 Task: Find connections with filter location Bonn with filter topic #Mobileapplicationswith filter profile language French with filter current company Shahi Exports Pvt Ltd with filter school Chaudhary Charan Singh University with filter industry Industry Associations with filter service category CateringChange with filter keywords title Assistant Professor
Action: Mouse moved to (497, 68)
Screenshot: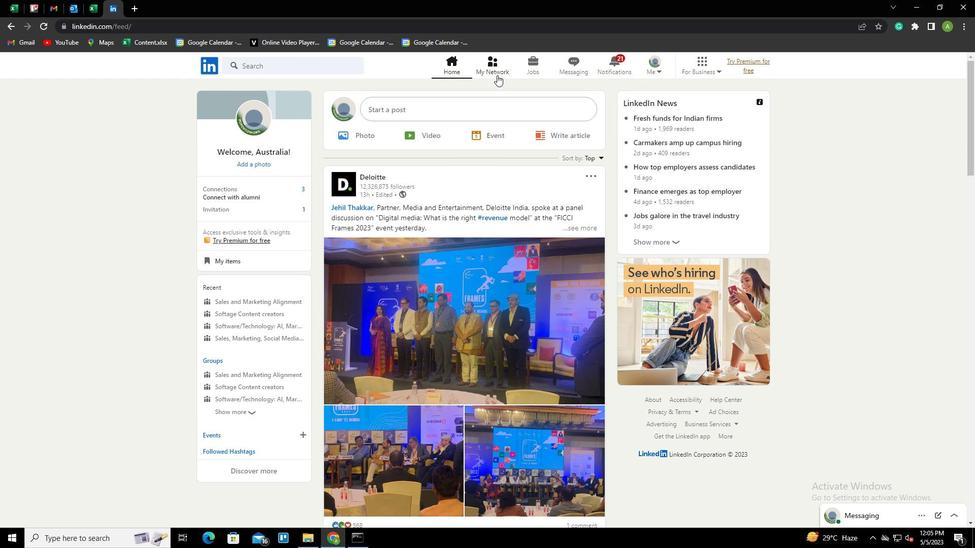 
Action: Mouse pressed left at (497, 68)
Screenshot: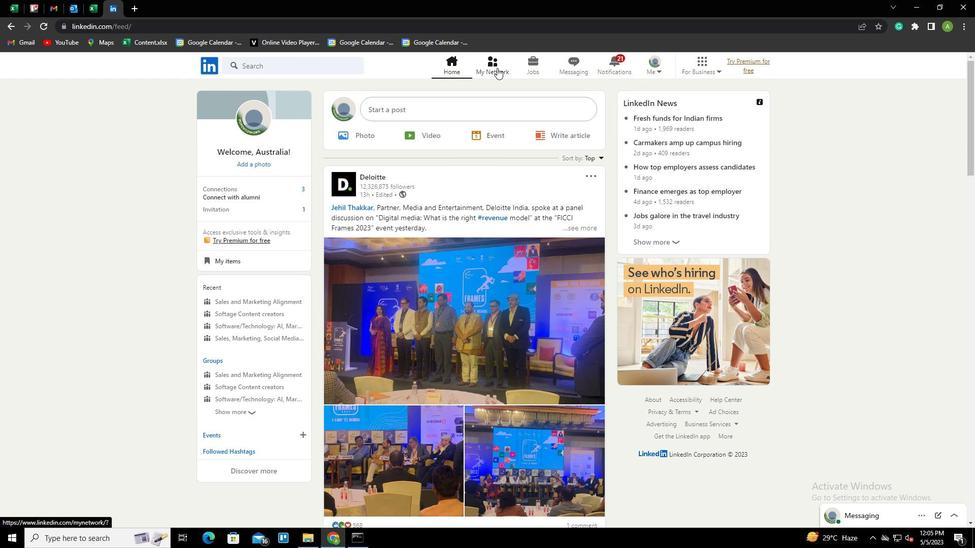 
Action: Mouse moved to (282, 120)
Screenshot: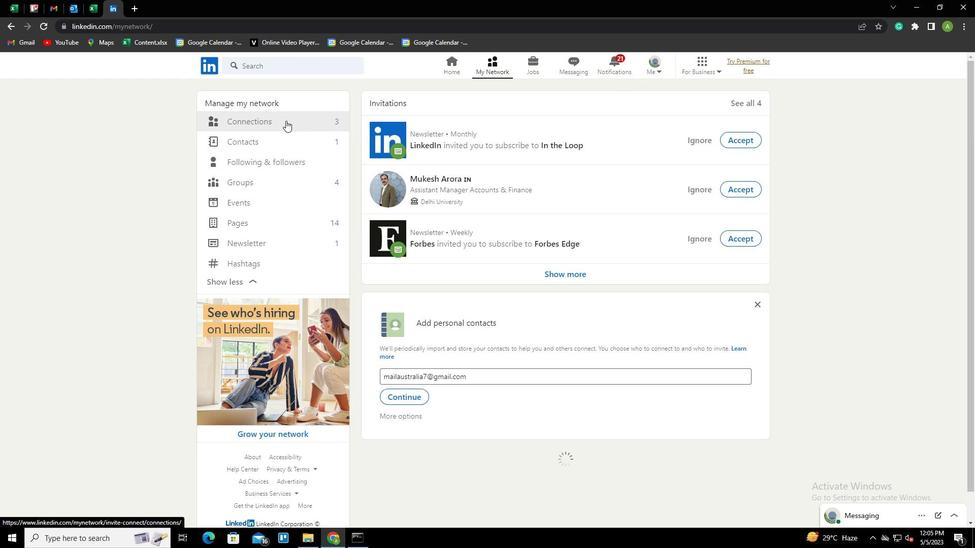 
Action: Mouse pressed left at (282, 120)
Screenshot: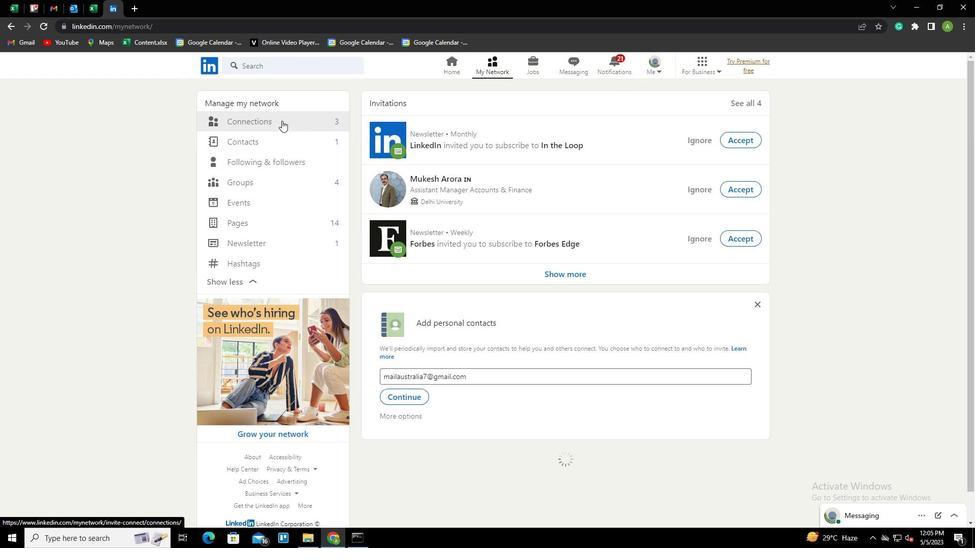 
Action: Mouse moved to (548, 123)
Screenshot: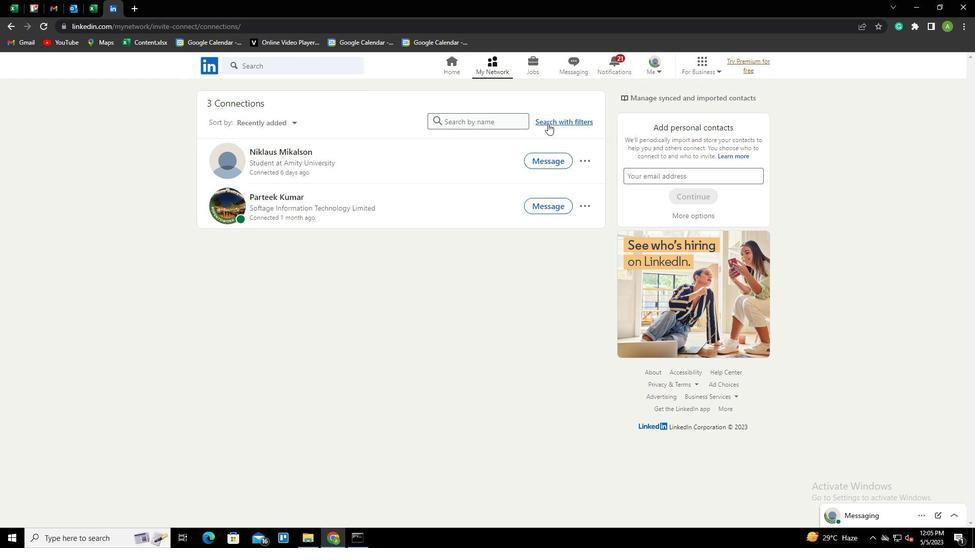 
Action: Mouse pressed left at (548, 123)
Screenshot: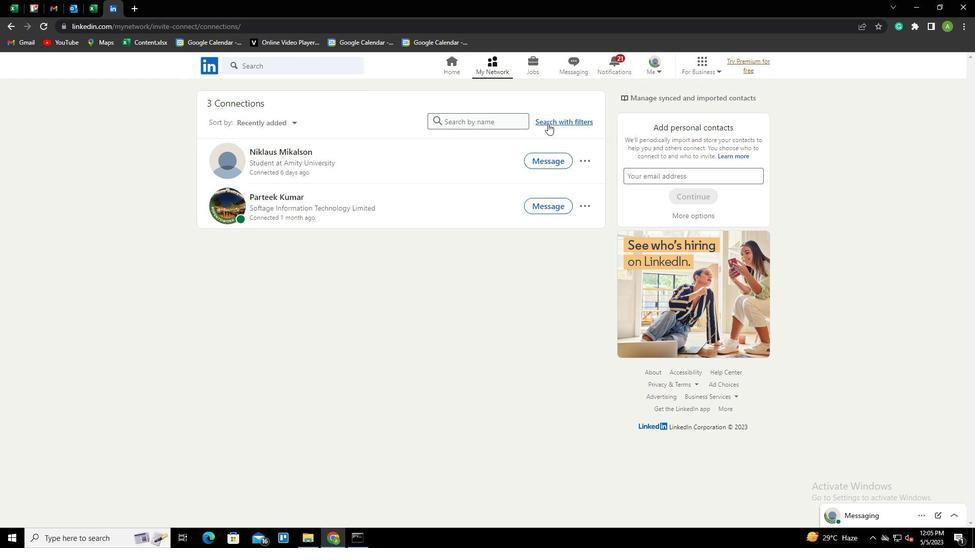 
Action: Mouse moved to (522, 92)
Screenshot: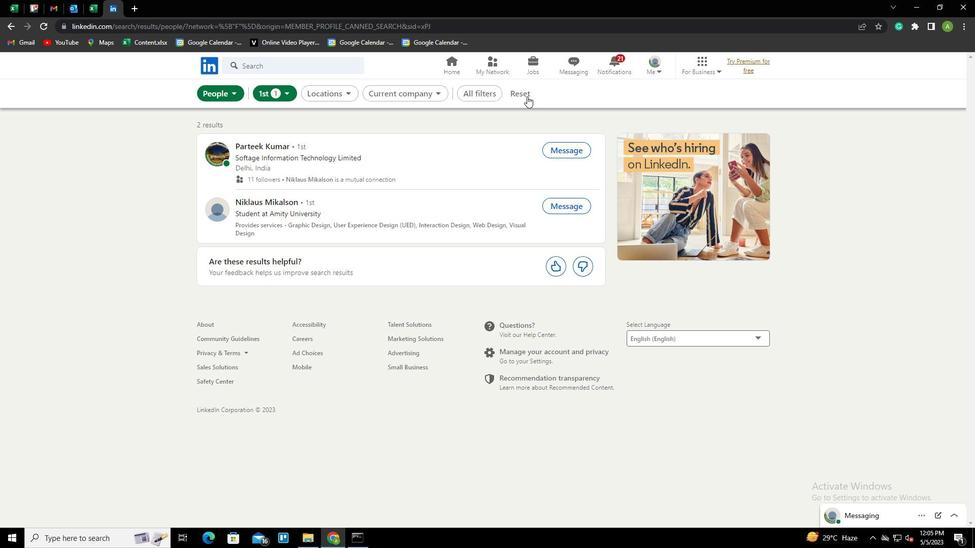 
Action: Mouse pressed left at (522, 92)
Screenshot: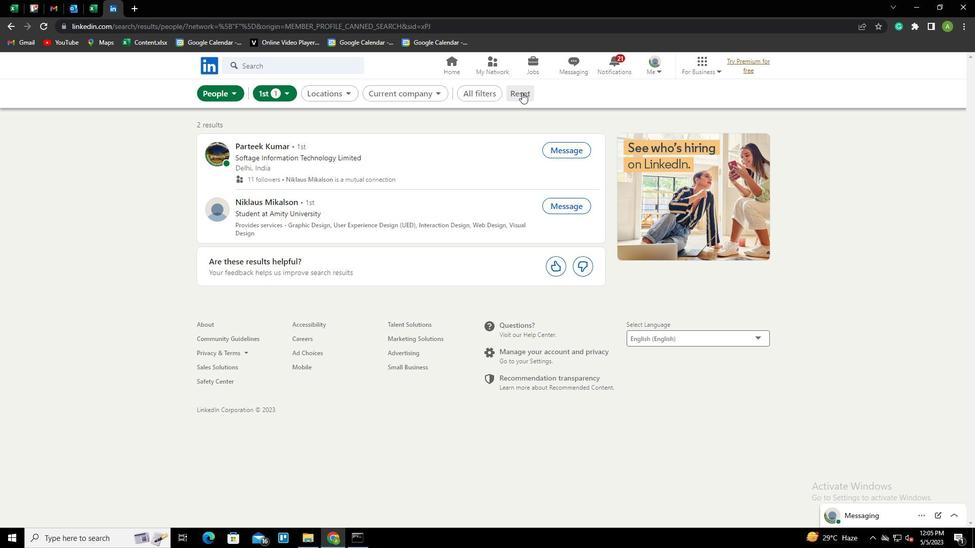
Action: Mouse moved to (513, 95)
Screenshot: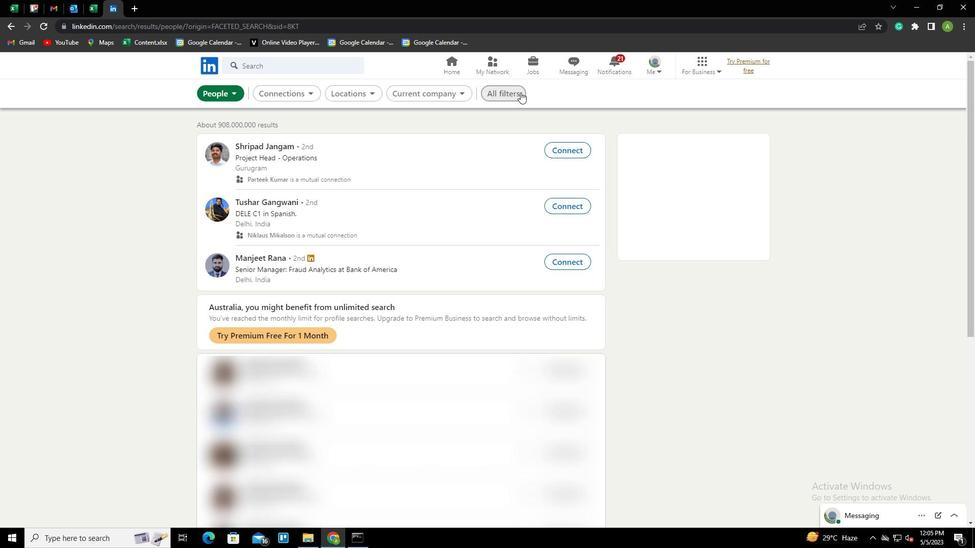 
Action: Mouse pressed left at (513, 95)
Screenshot: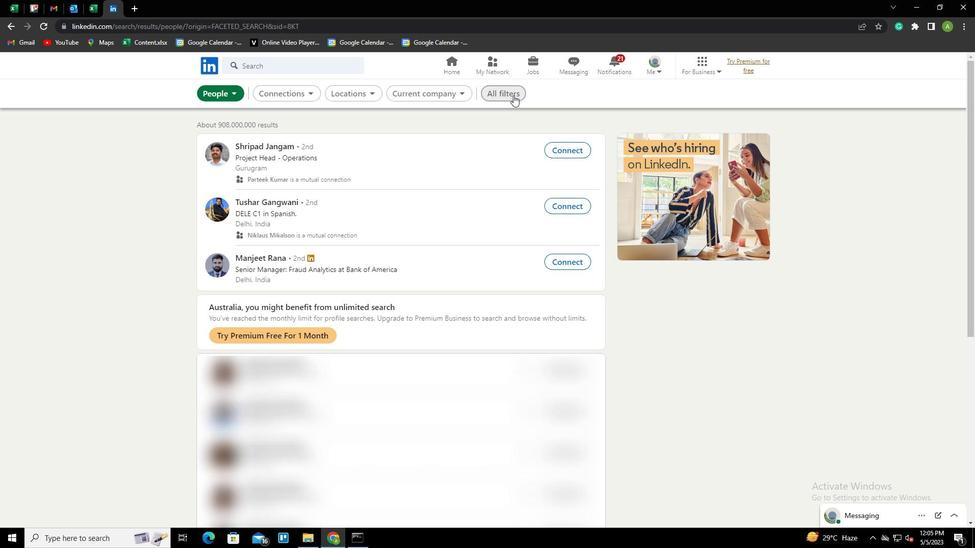 
Action: Mouse moved to (844, 272)
Screenshot: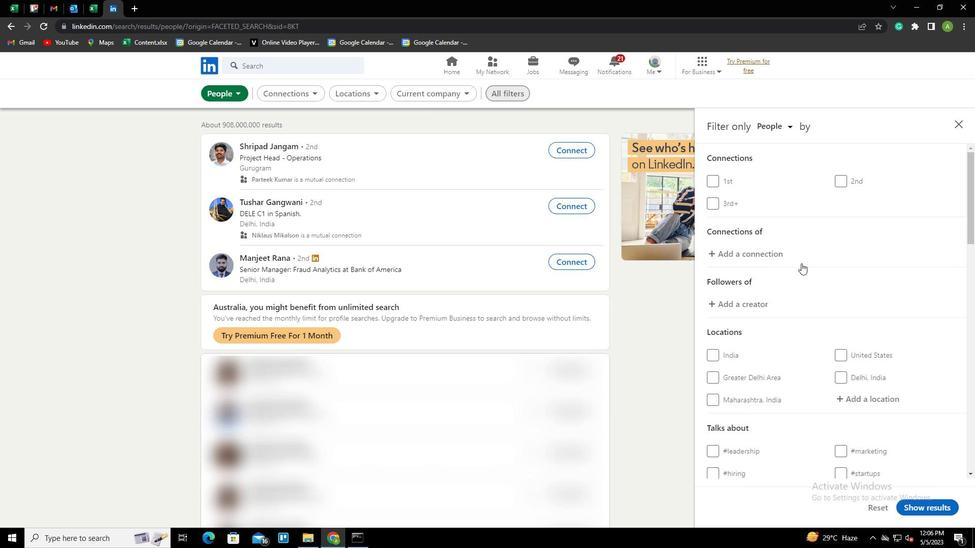 
Action: Mouse scrolled (844, 272) with delta (0, 0)
Screenshot: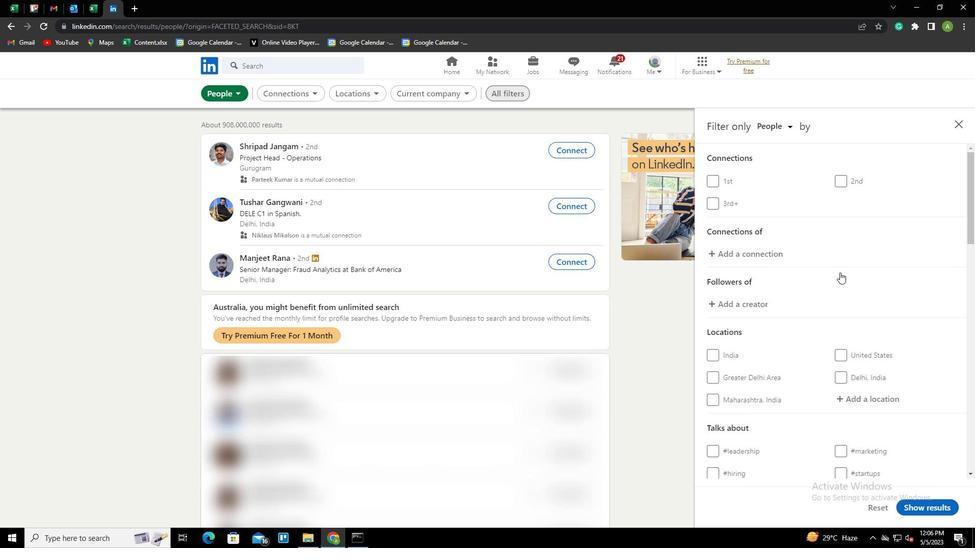 
Action: Mouse scrolled (844, 272) with delta (0, 0)
Screenshot: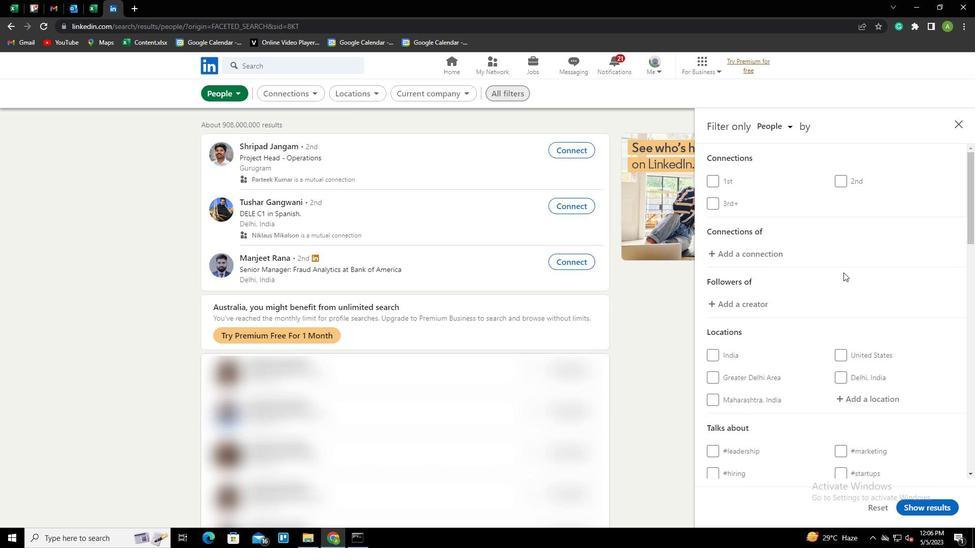 
Action: Mouse moved to (852, 298)
Screenshot: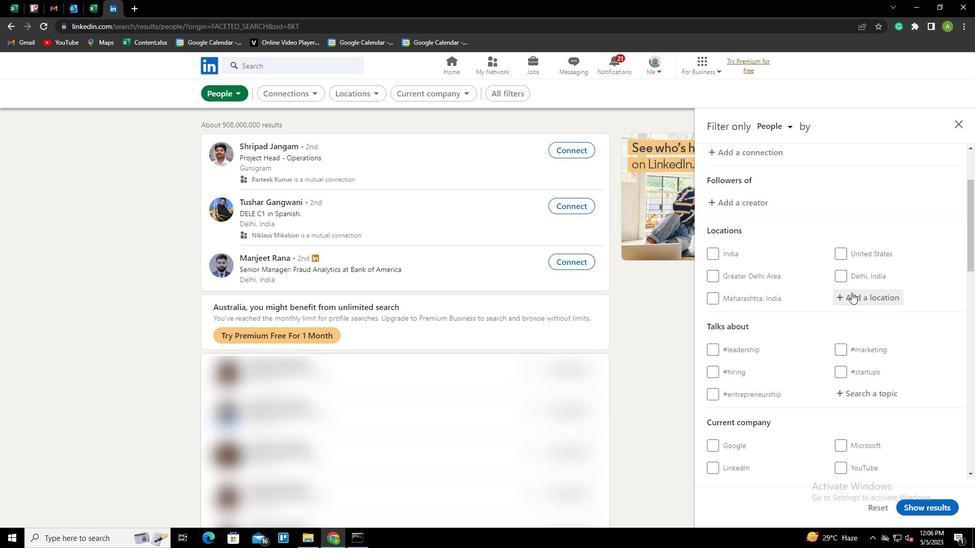 
Action: Mouse pressed left at (852, 298)
Screenshot: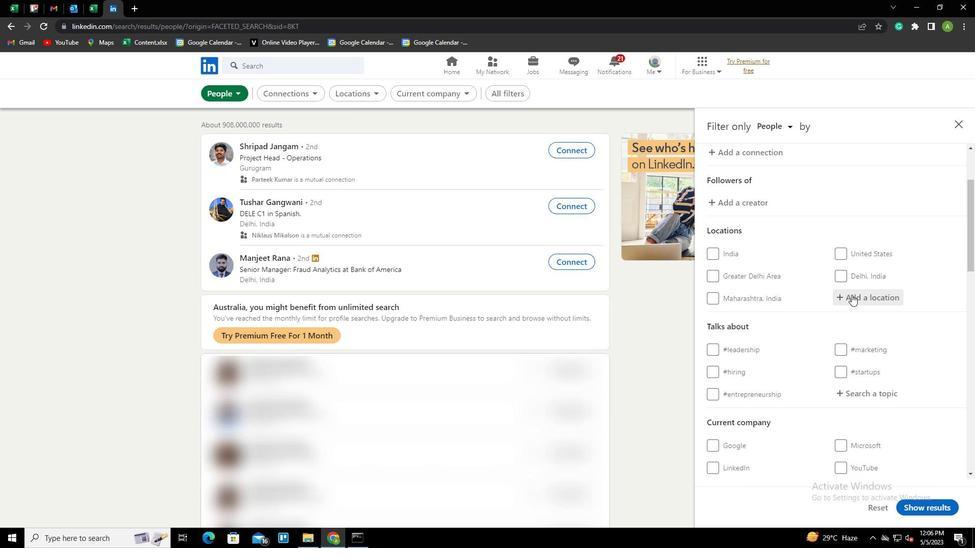 
Action: Key pressed <Key.shift>C<Key.backspace><Key.shift><Key.shift><Key.shift><Key.shift><Key.shift><Key.shift><Key.shift><Key.shift><Key.shift><Key.shift><Key.shift><Key.shift><Key.shift><Key.shift><Key.shift><Key.shift><Key.shift><Key.shift><Key.shift><Key.shift><Key.shift><Key.shift><Key.shift><Key.shift><Key.shift><Key.shift><Key.shift><Key.shift><Key.shift><Key.shift><Key.shift><Key.shift><Key.shift><Key.shift><Key.shift><Key.shift><Key.shift><Key.shift>BONN<Key.down><Key.enter>
Screenshot: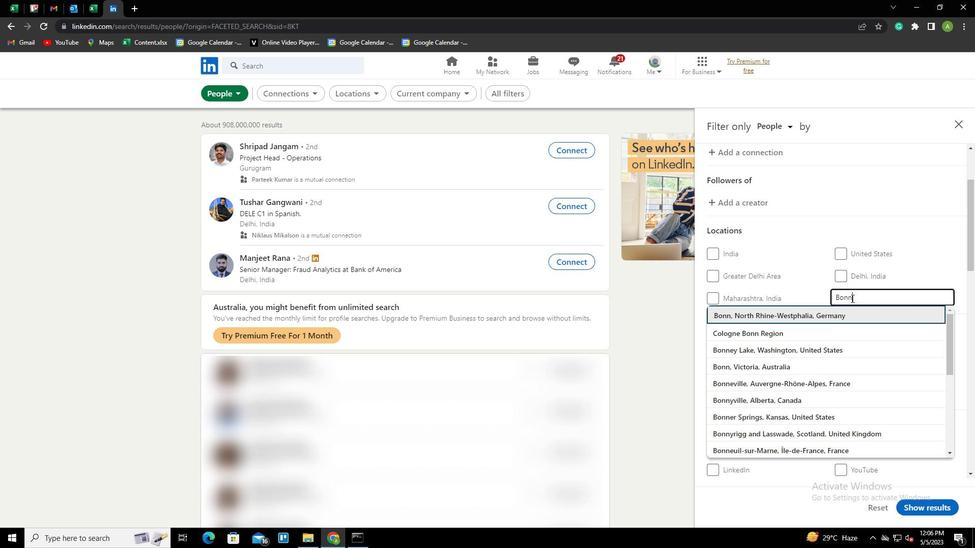 
Action: Mouse scrolled (852, 298) with delta (0, 0)
Screenshot: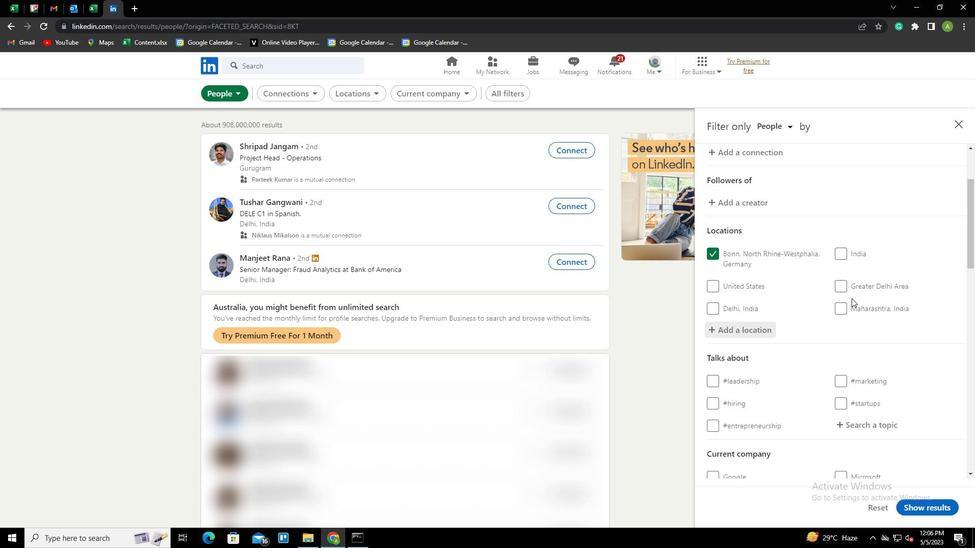 
Action: Mouse scrolled (852, 298) with delta (0, 0)
Screenshot: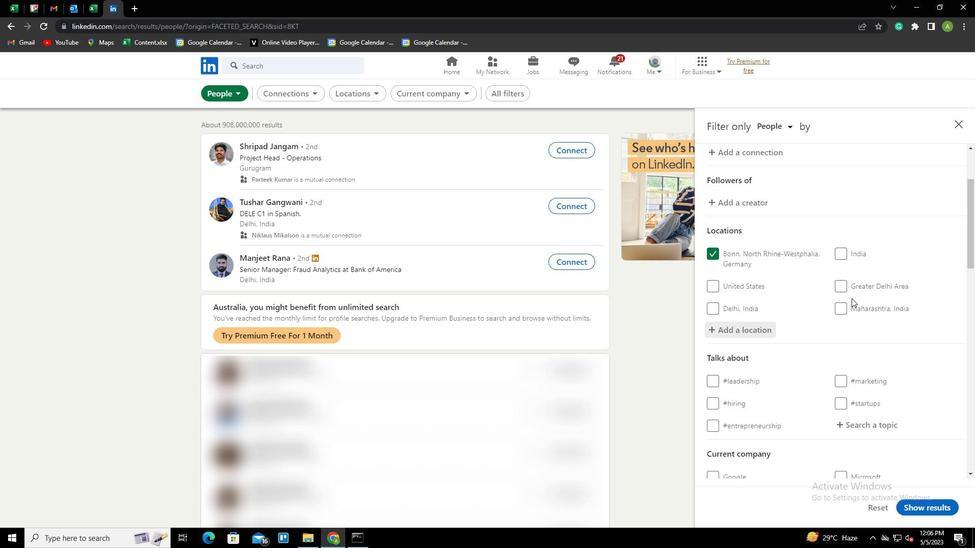 
Action: Mouse moved to (864, 324)
Screenshot: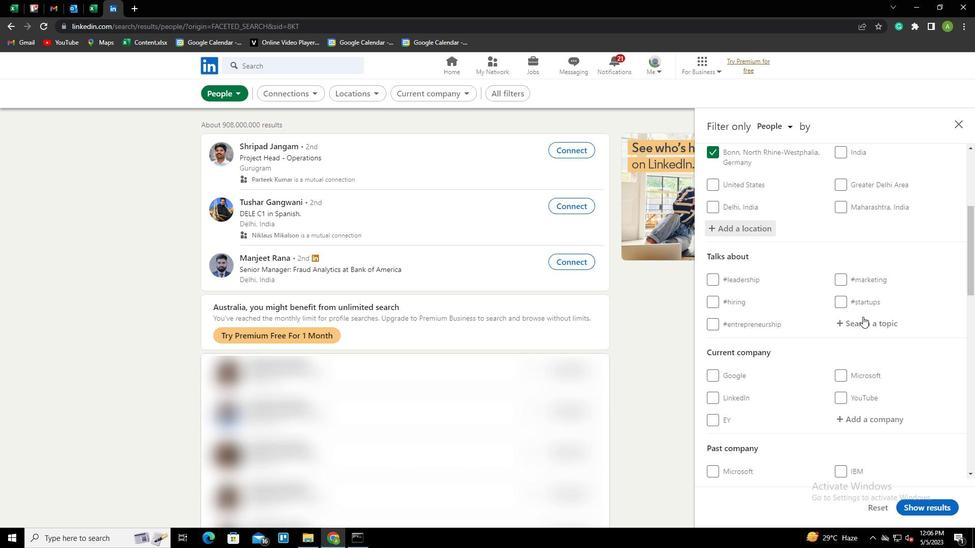 
Action: Mouse pressed left at (864, 324)
Screenshot: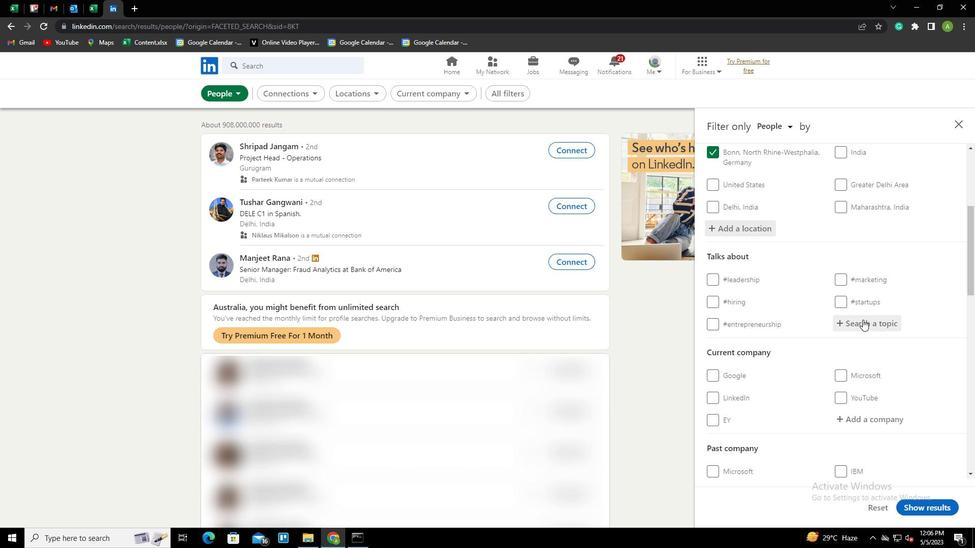 
Action: Key pressed <Key.shift><Key.shift><Key.shift><Key.shift><Key.shift><Key.shift><Key.shift>MOBILEAPPLICATIONS<Key.down><Key.enter>
Screenshot: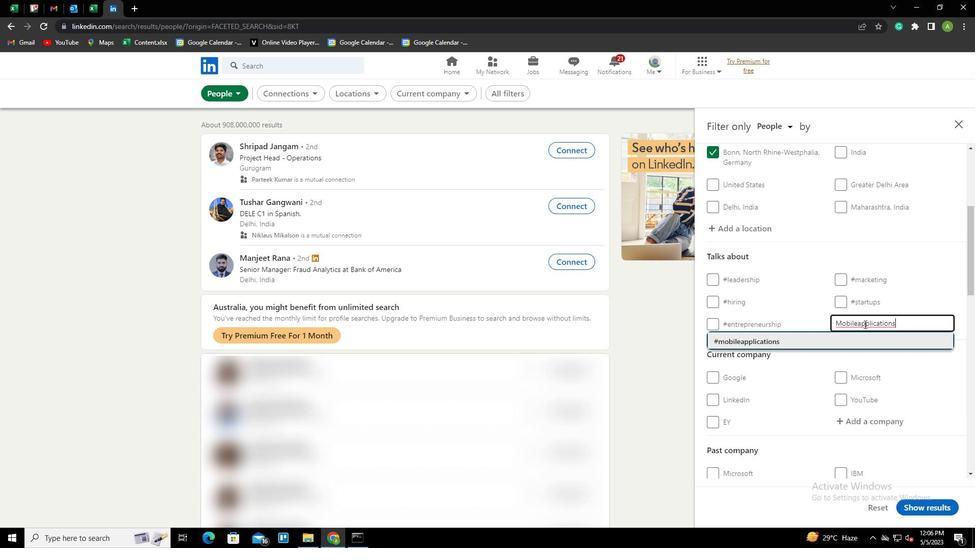 
Action: Mouse scrolled (864, 324) with delta (0, 0)
Screenshot: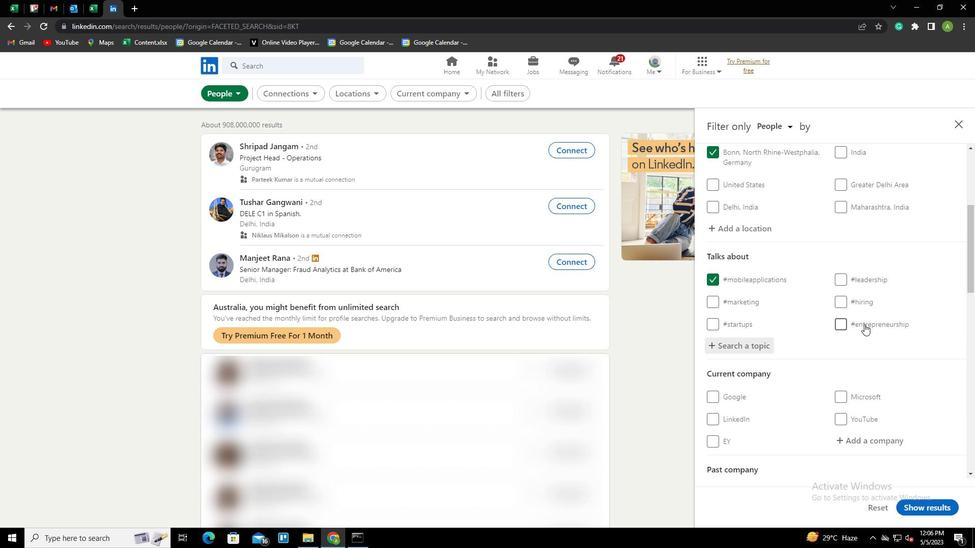 
Action: Mouse scrolled (864, 324) with delta (0, 0)
Screenshot: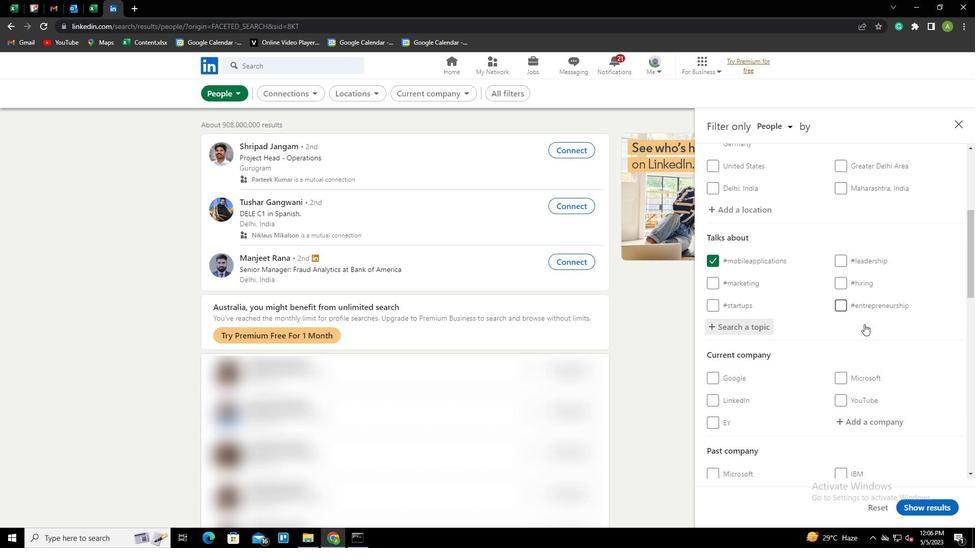 
Action: Mouse scrolled (864, 324) with delta (0, 0)
Screenshot: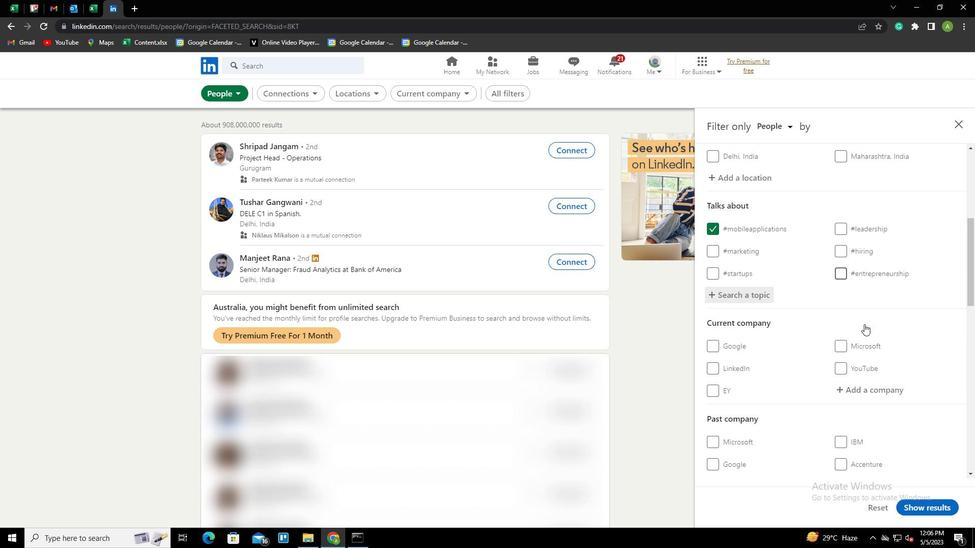
Action: Mouse scrolled (864, 324) with delta (0, 0)
Screenshot: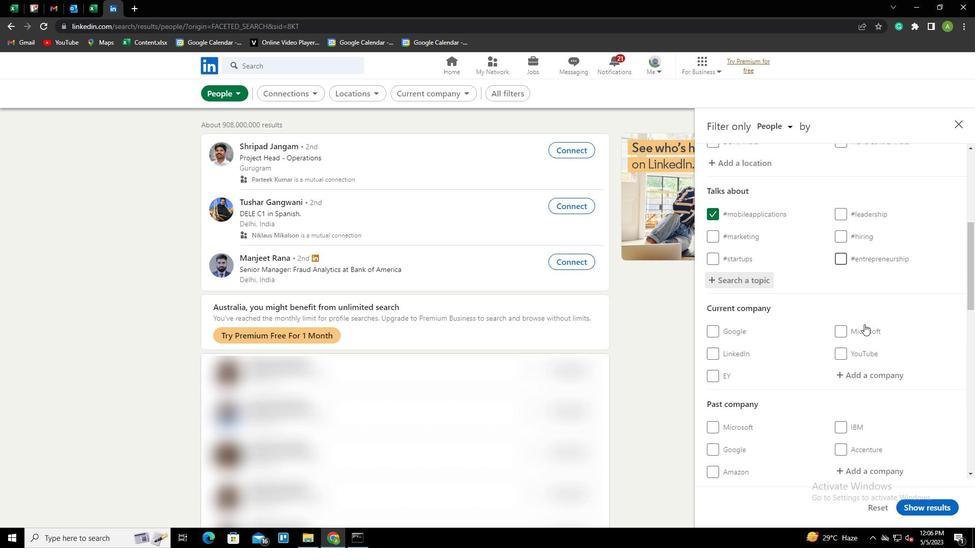 
Action: Mouse scrolled (864, 324) with delta (0, 0)
Screenshot: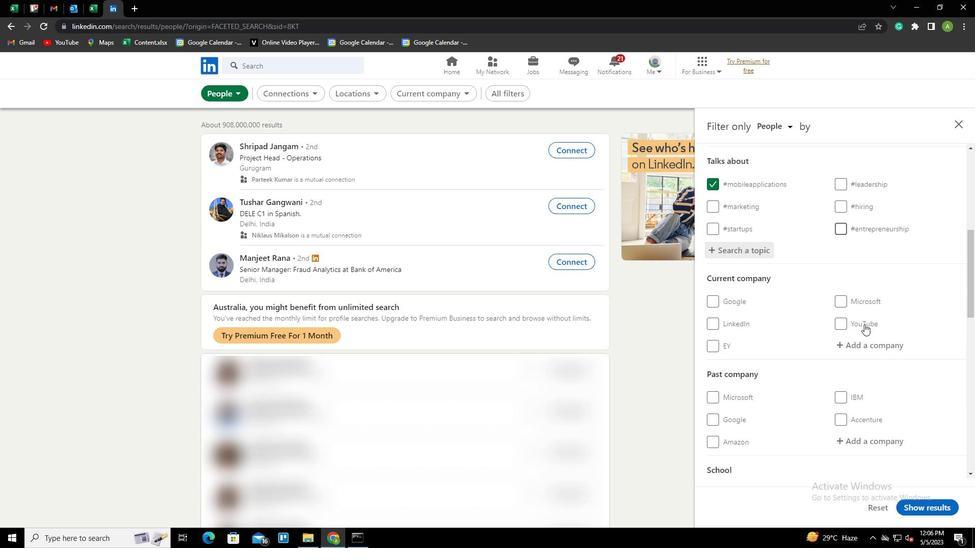 
Action: Mouse scrolled (864, 324) with delta (0, 0)
Screenshot: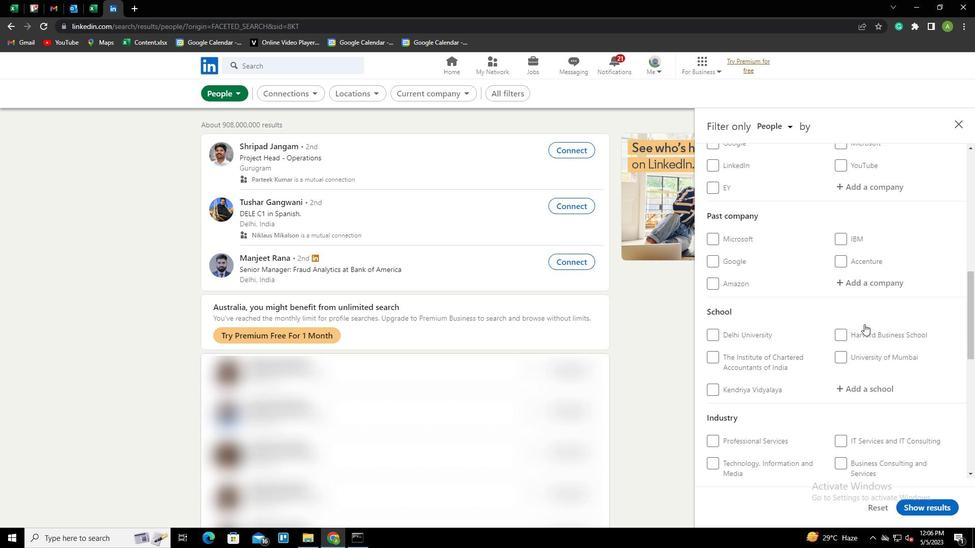 
Action: Mouse scrolled (864, 324) with delta (0, 0)
Screenshot: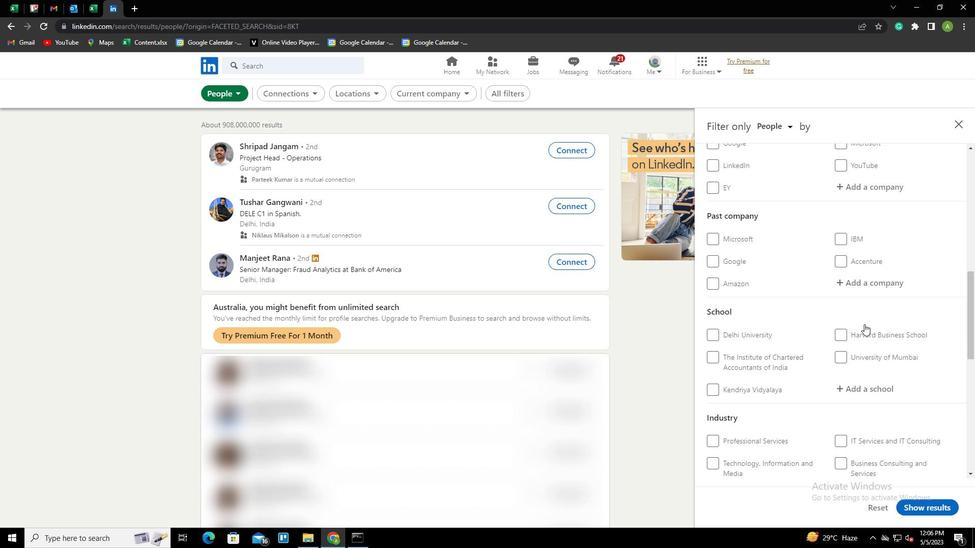 
Action: Mouse scrolled (864, 324) with delta (0, 0)
Screenshot: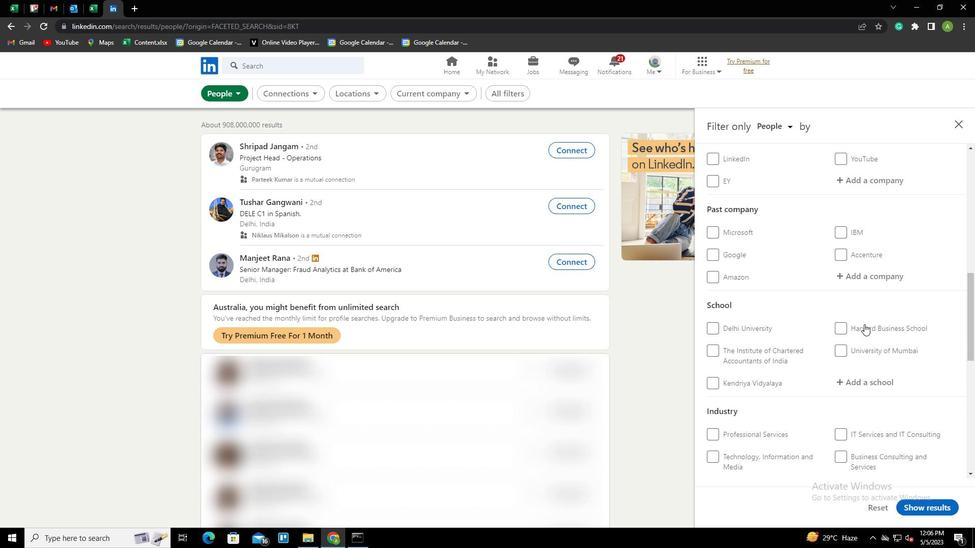 
Action: Mouse scrolled (864, 324) with delta (0, 0)
Screenshot: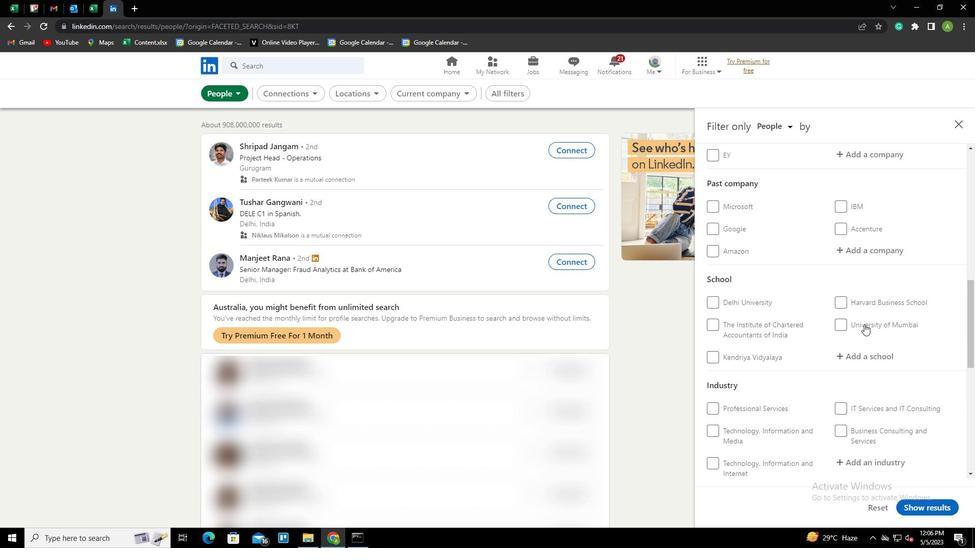 
Action: Mouse moved to (840, 359)
Screenshot: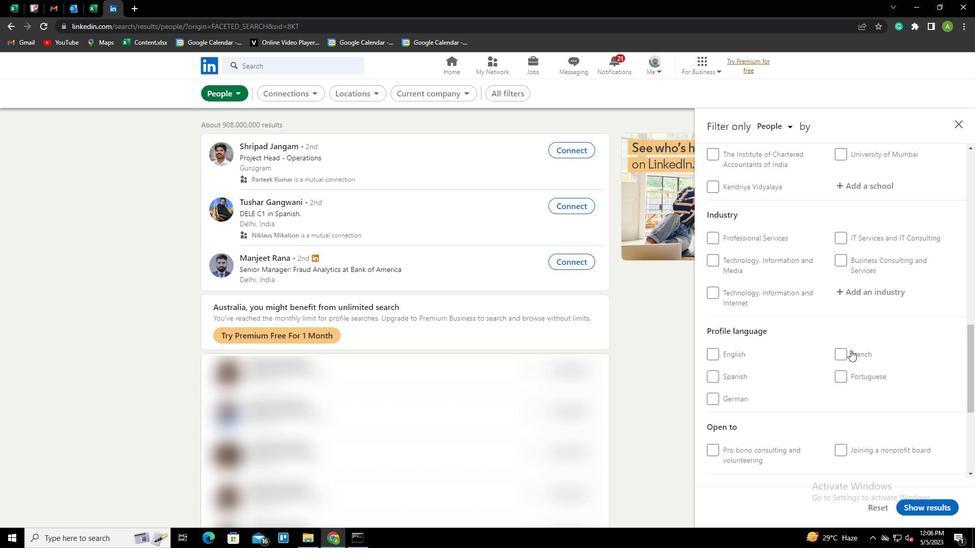 
Action: Mouse pressed left at (840, 359)
Screenshot: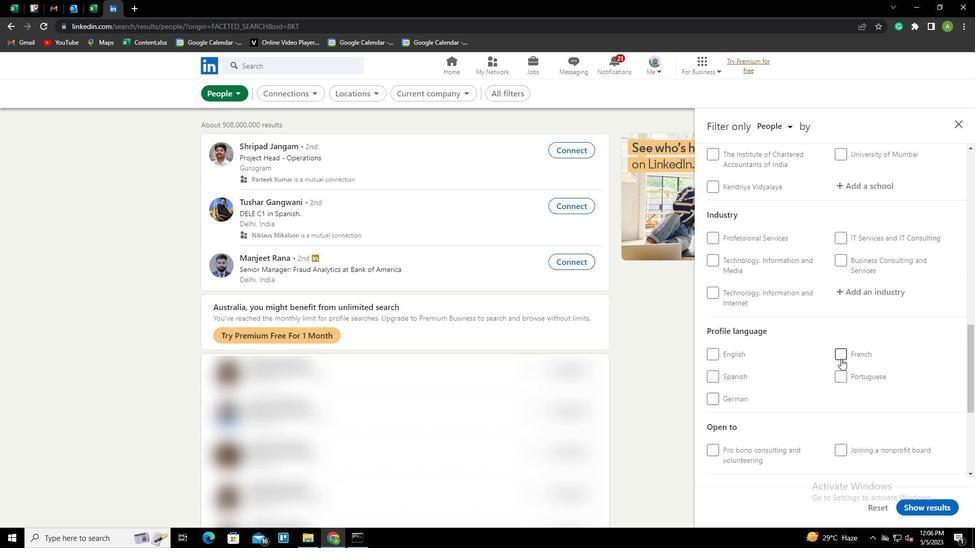 
Action: Mouse moved to (889, 314)
Screenshot: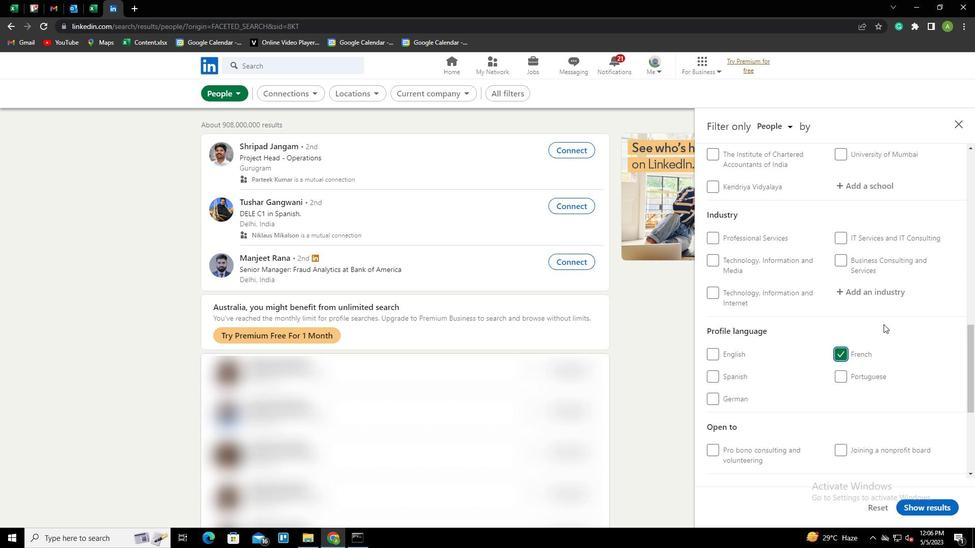 
Action: Mouse scrolled (889, 315) with delta (0, 0)
Screenshot: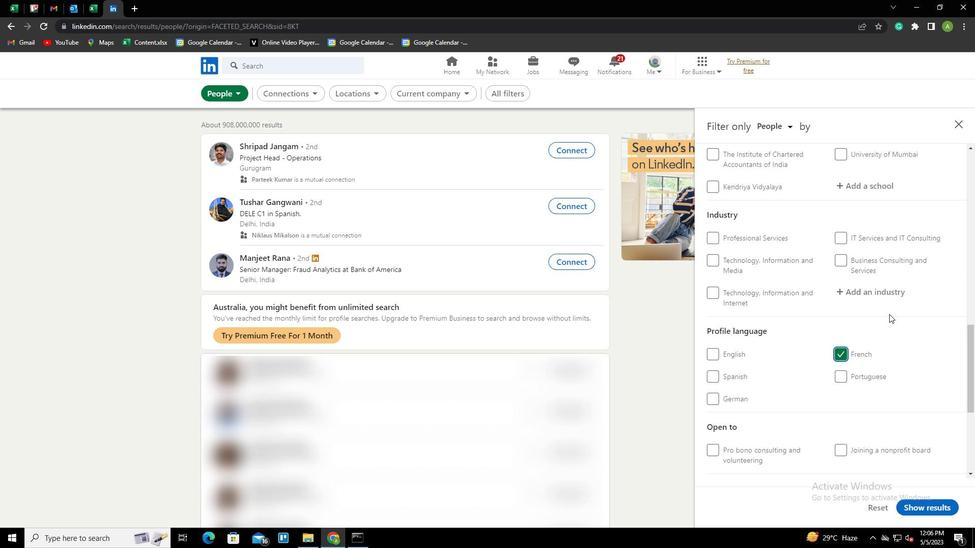 
Action: Mouse scrolled (889, 315) with delta (0, 0)
Screenshot: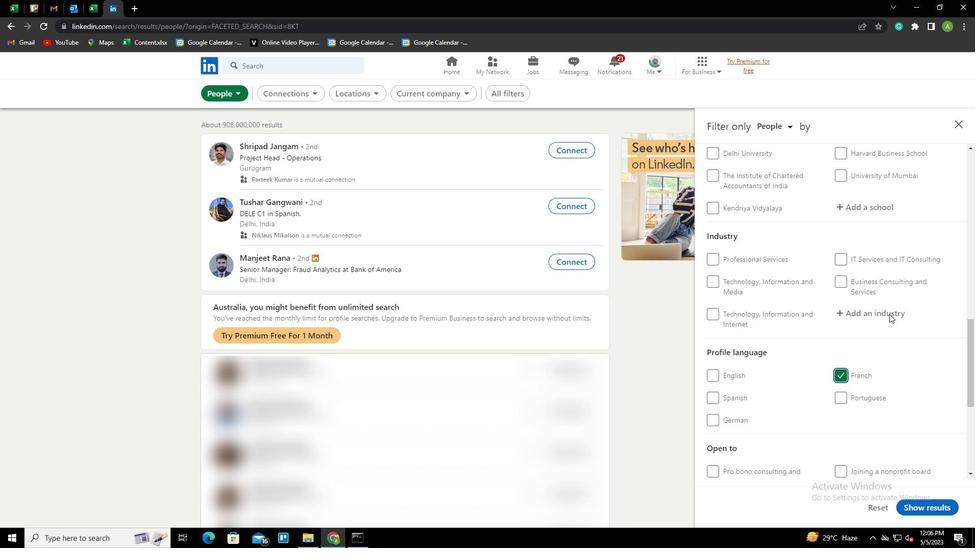 
Action: Mouse scrolled (889, 315) with delta (0, 0)
Screenshot: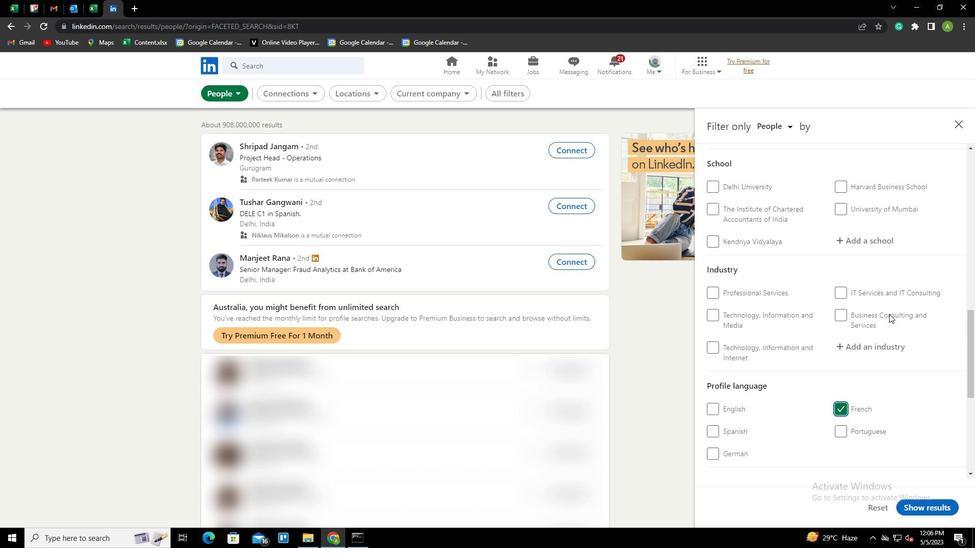 
Action: Mouse scrolled (889, 315) with delta (0, 0)
Screenshot: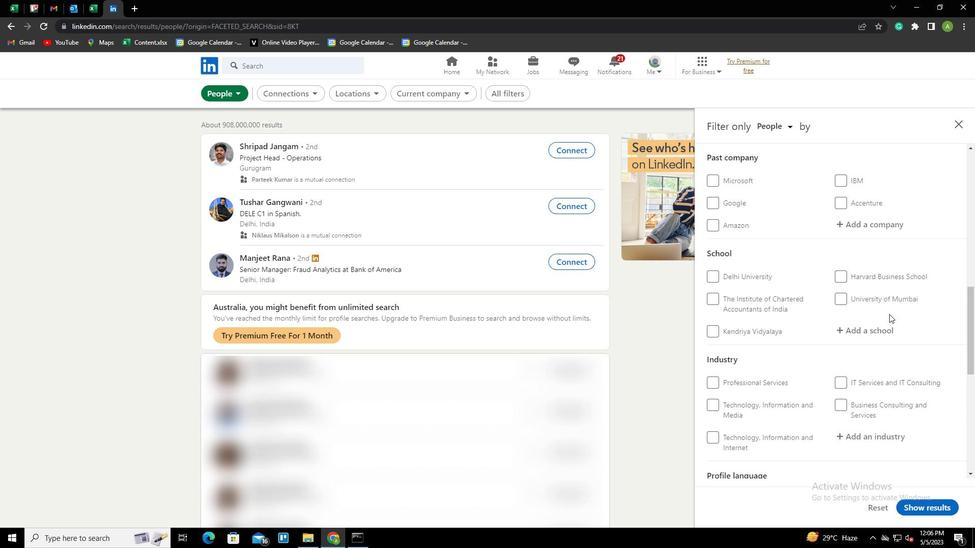 
Action: Mouse scrolled (889, 315) with delta (0, 0)
Screenshot: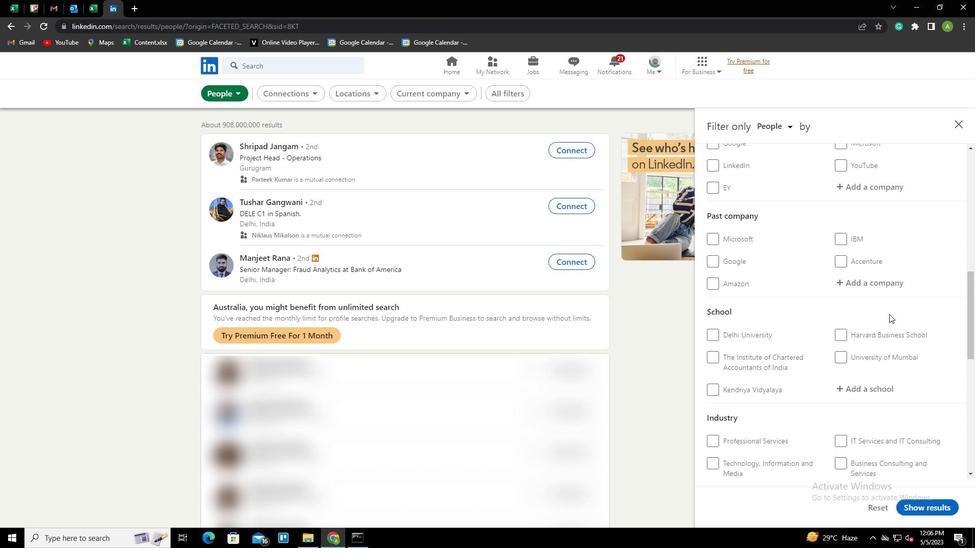 
Action: Mouse moved to (863, 238)
Screenshot: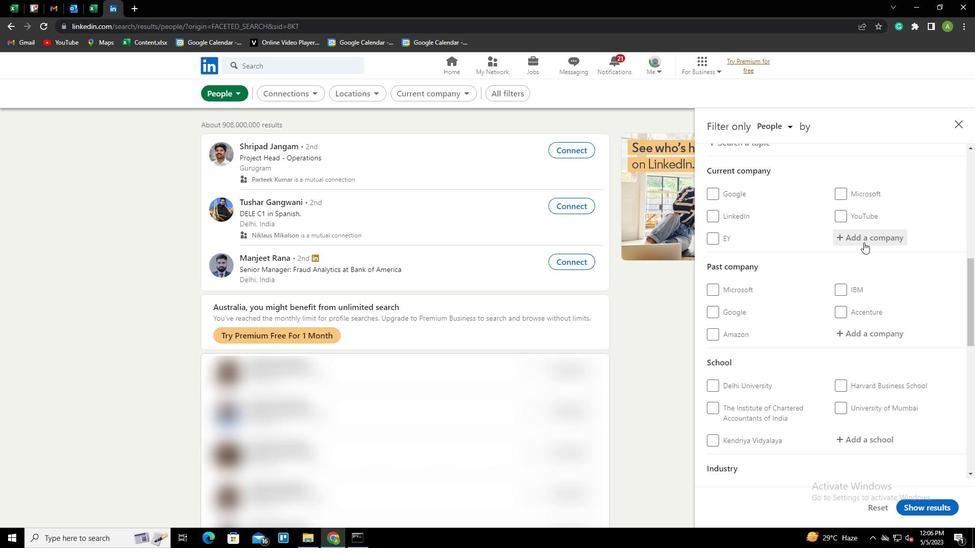 
Action: Mouse pressed left at (863, 238)
Screenshot: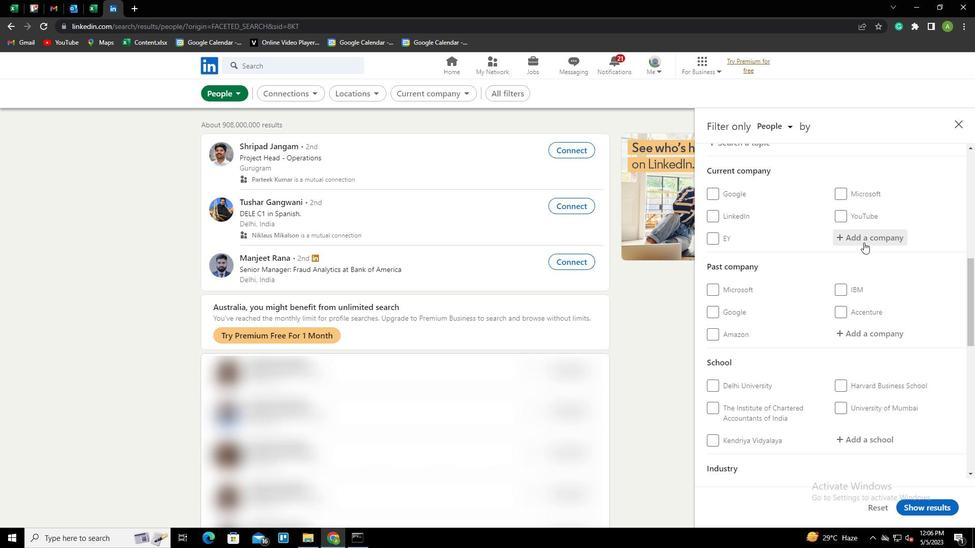 
Action: Key pressed <Key.shift>SHAHI<Key.space><Key.shift>EXPORTS<Key.space><Key.shift>PVT<Key.down><Key.enter>
Screenshot: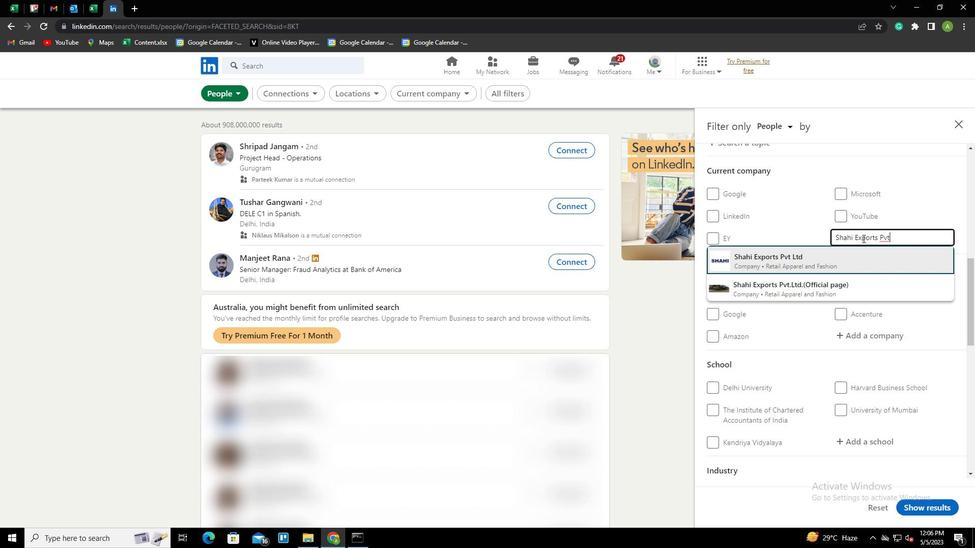 
Action: Mouse scrolled (863, 238) with delta (0, 0)
Screenshot: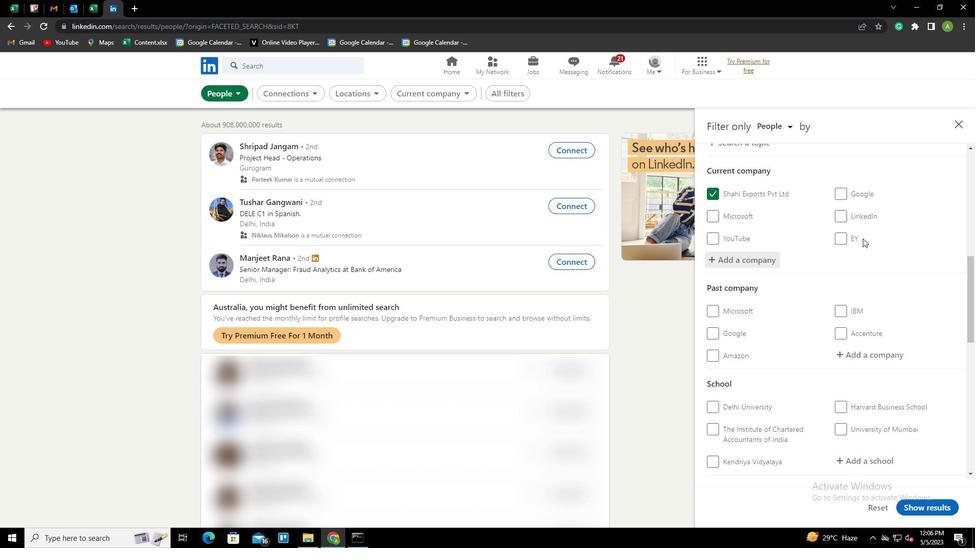 
Action: Mouse scrolled (863, 238) with delta (0, 0)
Screenshot: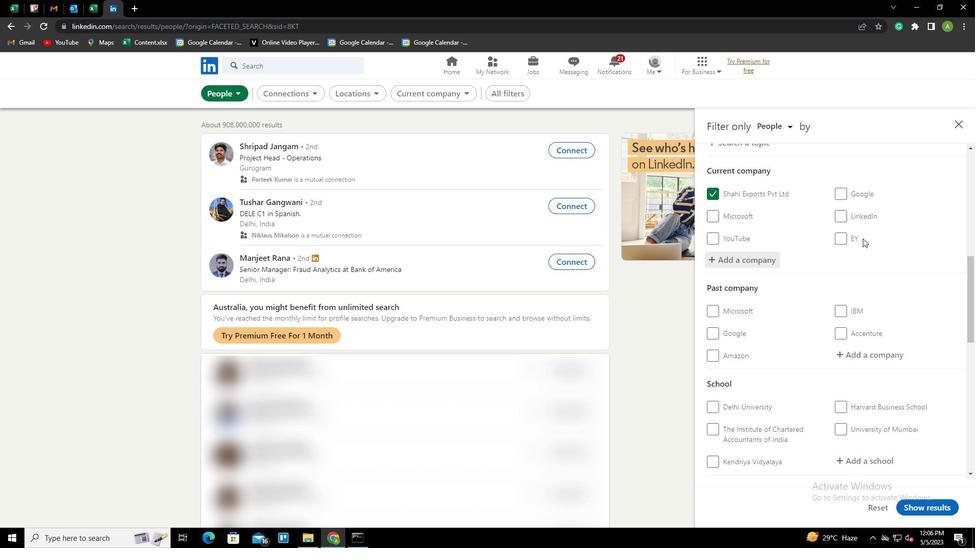 
Action: Mouse scrolled (863, 238) with delta (0, 0)
Screenshot: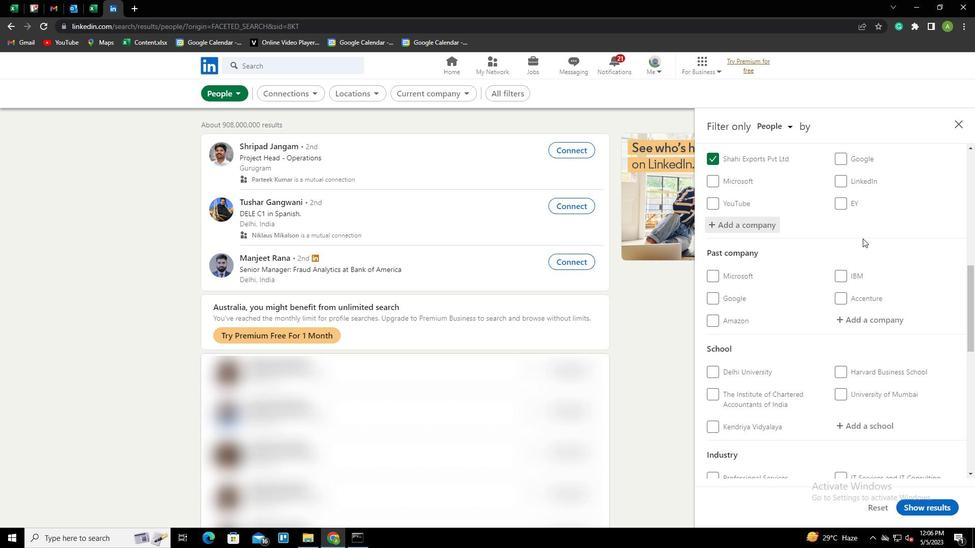 
Action: Mouse scrolled (863, 238) with delta (0, 0)
Screenshot: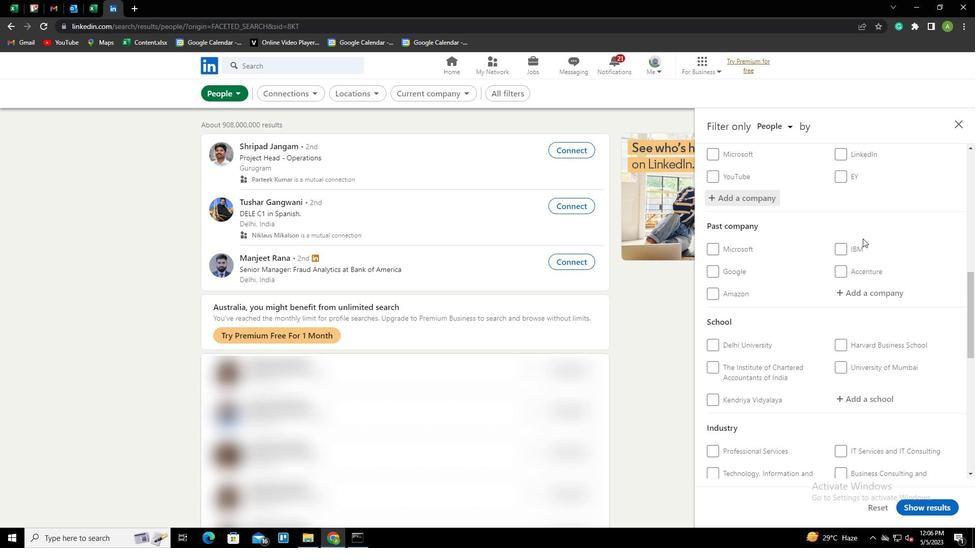 
Action: Mouse moved to (856, 258)
Screenshot: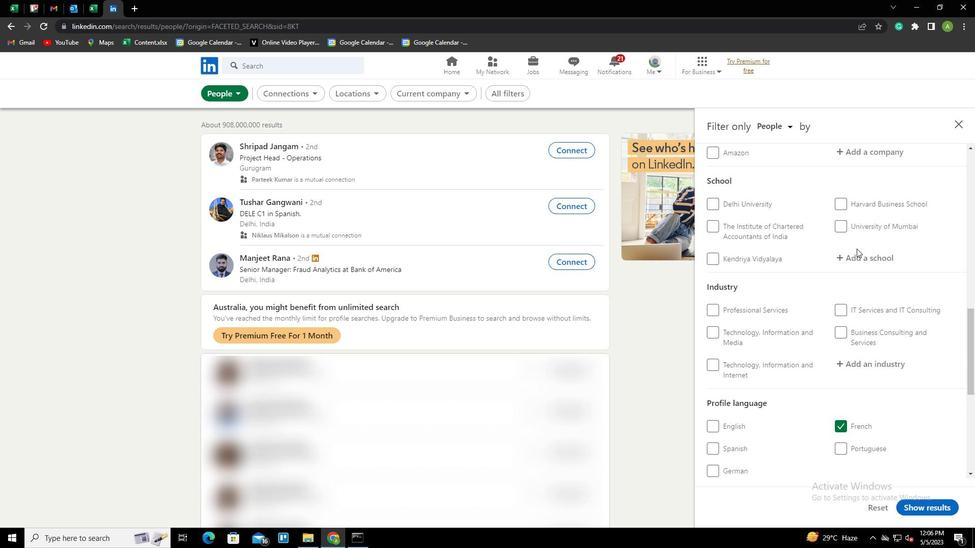 
Action: Mouse pressed left at (856, 258)
Screenshot: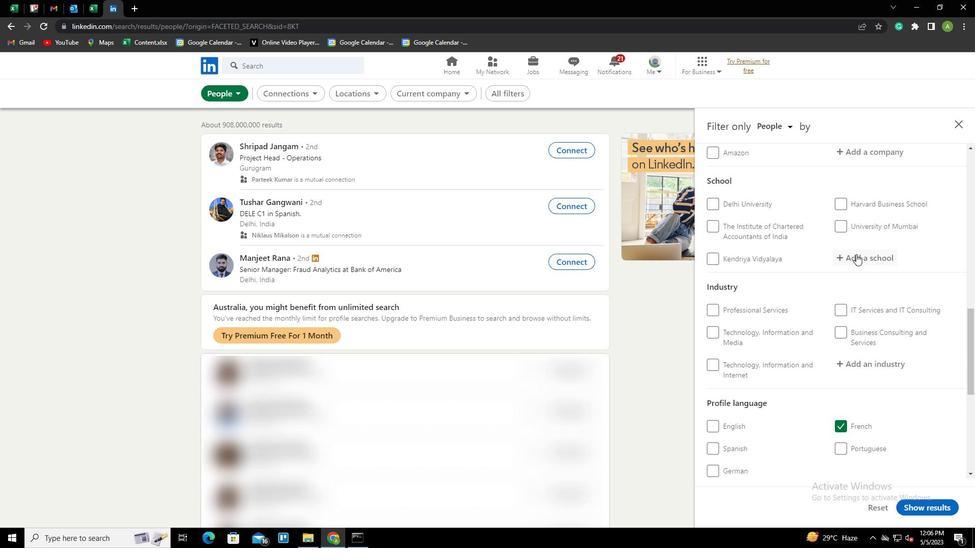 
Action: Key pressed <Key.shift>CHAUDHARY<Key.space><Key.shift>CHARAN<Key.space><Key.shift>SINGH<Key.space><Key.shift>UNIVERSITY<Key.down><Key.enter>
Screenshot: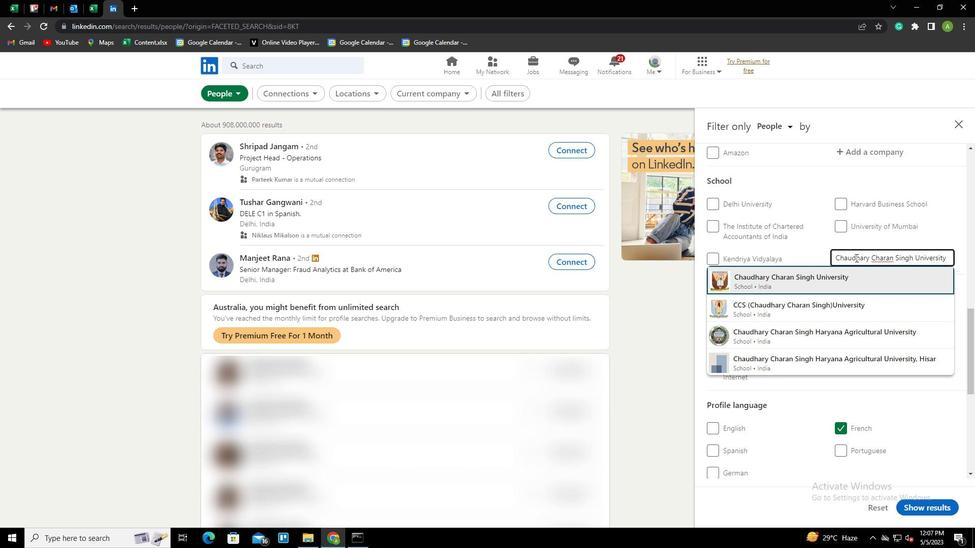 
Action: Mouse scrolled (856, 257) with delta (0, 0)
Screenshot: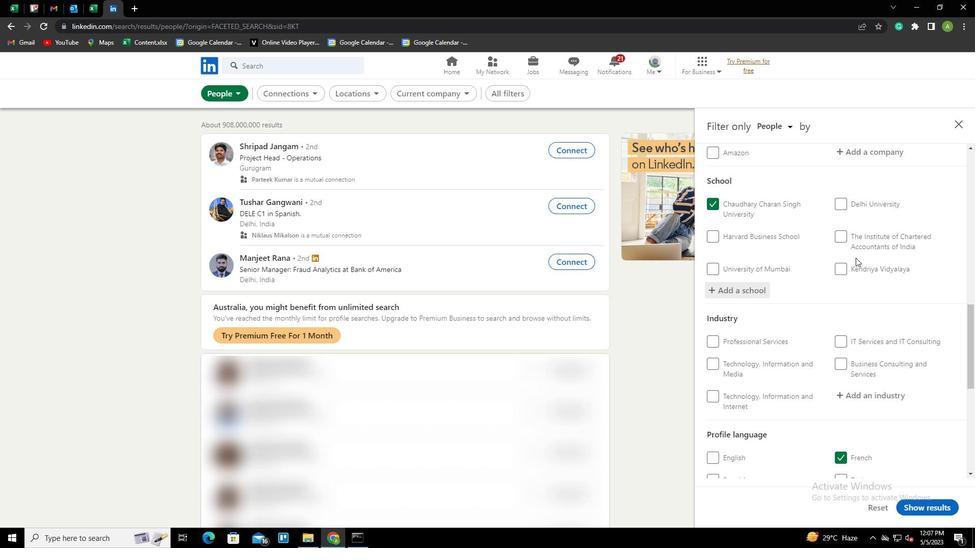
Action: Mouse scrolled (856, 257) with delta (0, 0)
Screenshot: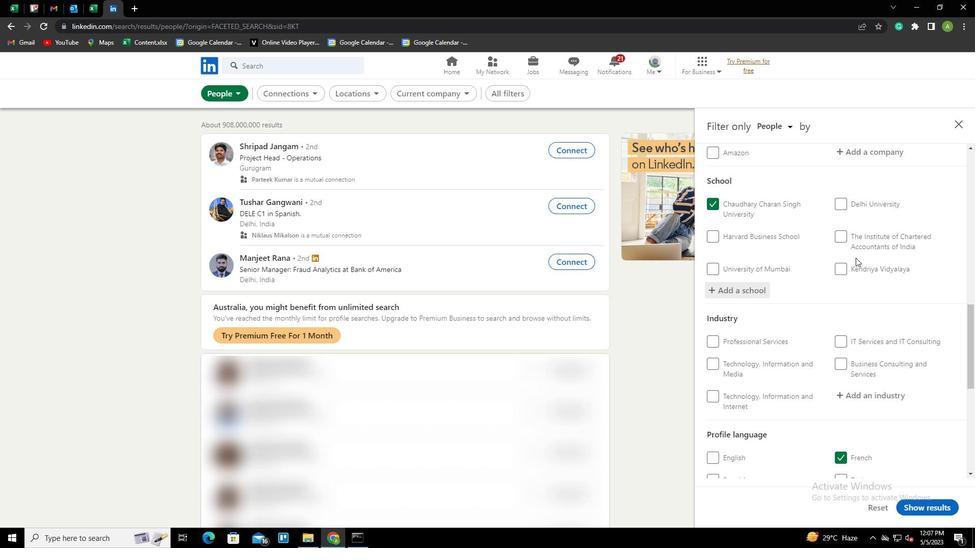 
Action: Mouse moved to (856, 266)
Screenshot: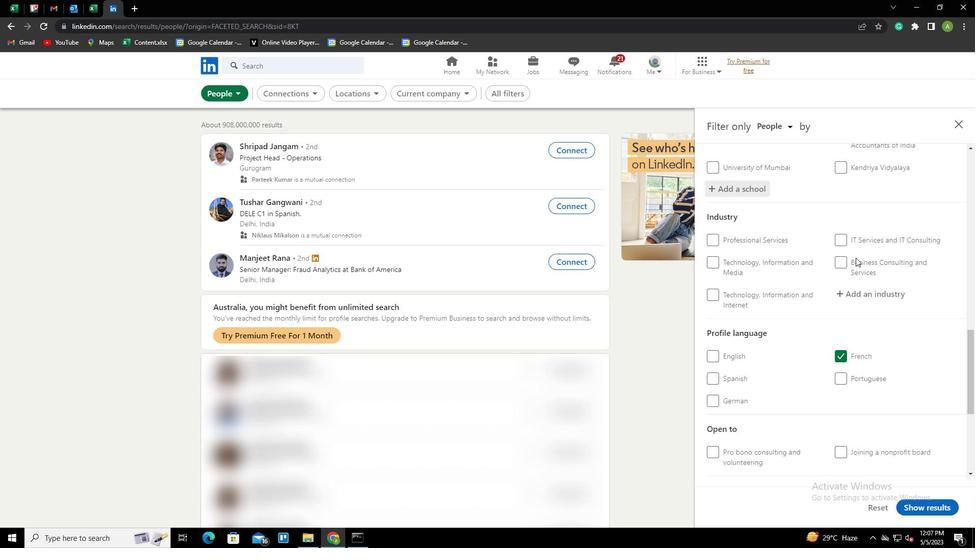 
Action: Mouse scrolled (856, 266) with delta (0, 0)
Screenshot: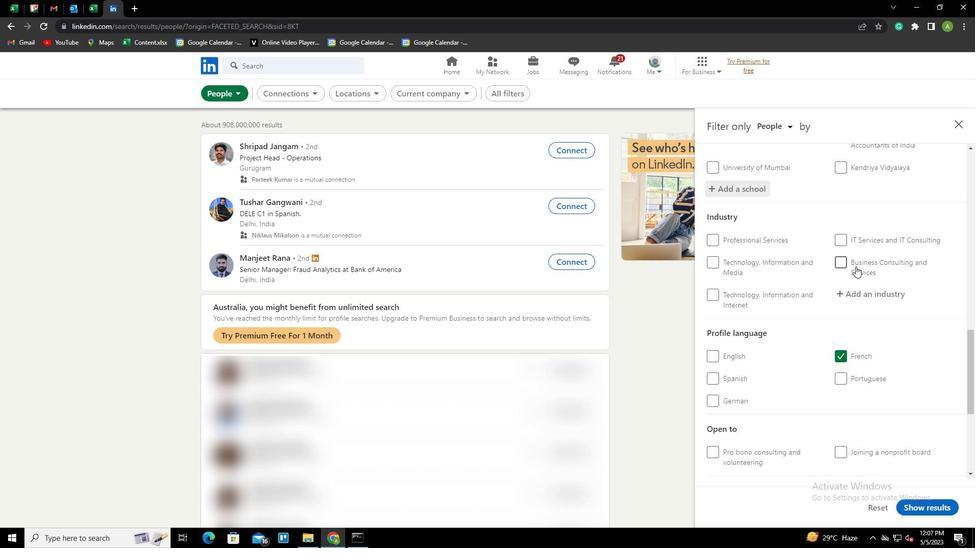 
Action: Mouse moved to (868, 242)
Screenshot: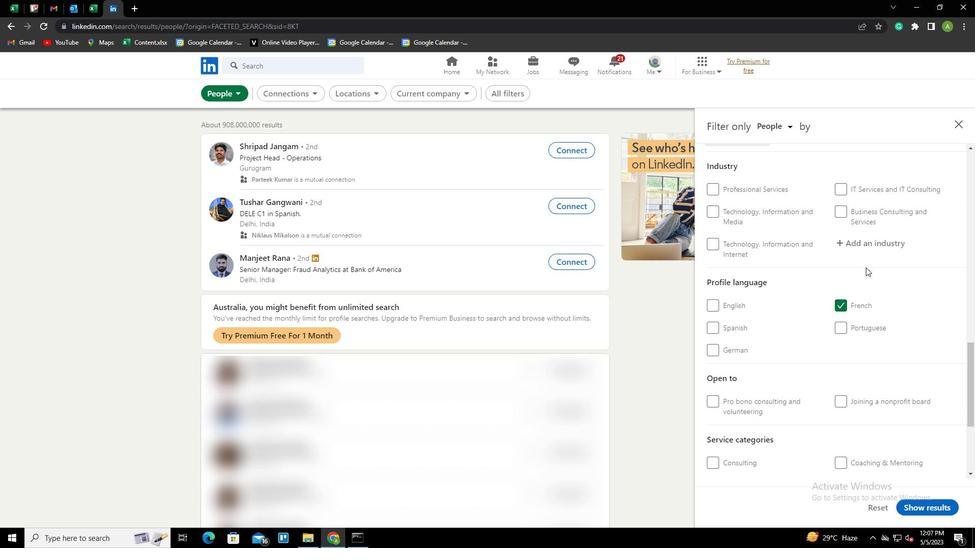 
Action: Mouse pressed left at (868, 242)
Screenshot: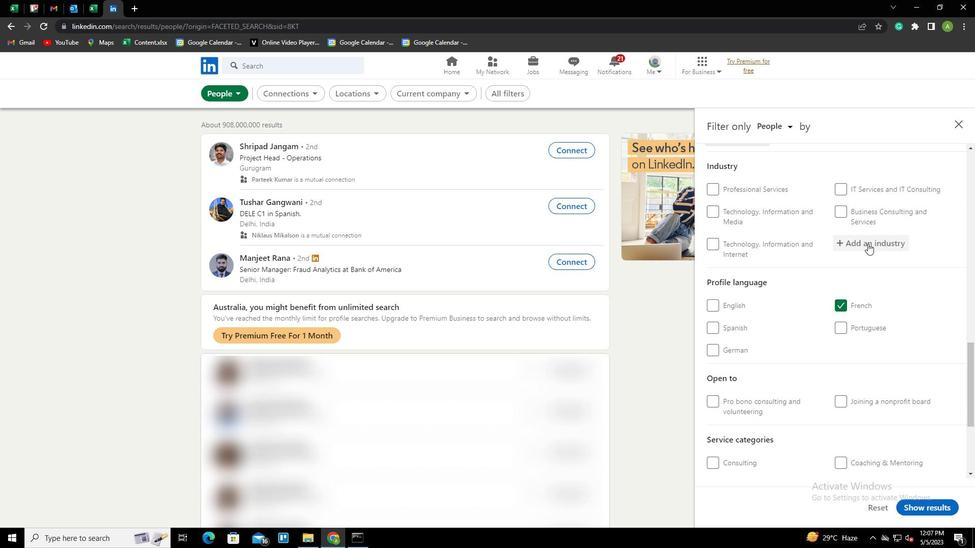 
Action: Key pressed <Key.shift><Key.shift><Key.shift><Key.shift><Key.shift><Key.shift>INDUSTRY<Key.space><Key.shift>ASSOCIATIONS<Key.down><Key.enter>
Screenshot: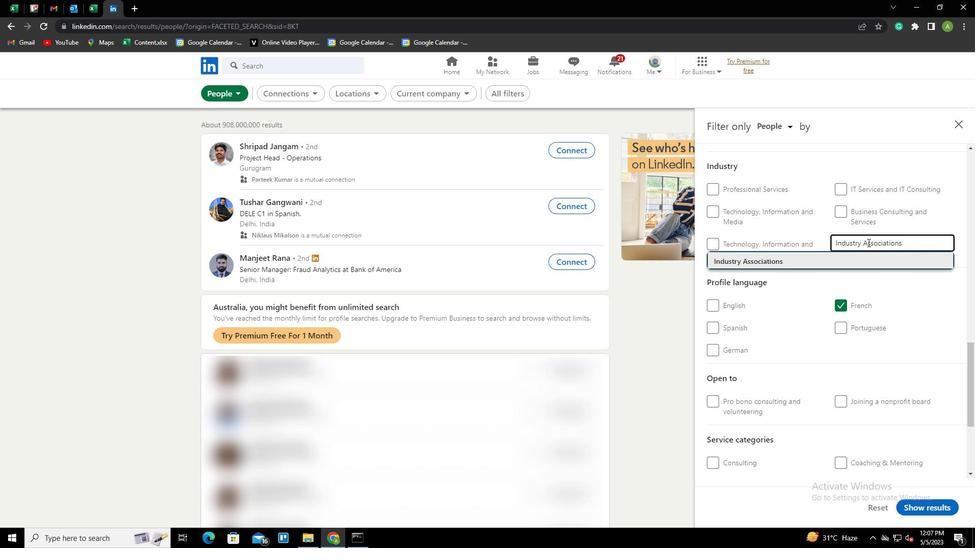
Action: Mouse scrolled (868, 242) with delta (0, 0)
Screenshot: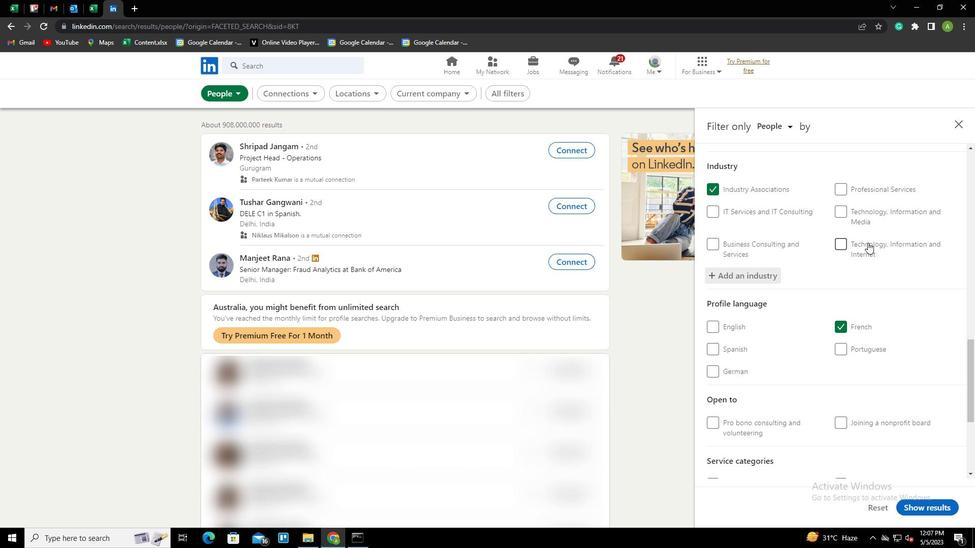 
Action: Mouse scrolled (868, 242) with delta (0, 0)
Screenshot: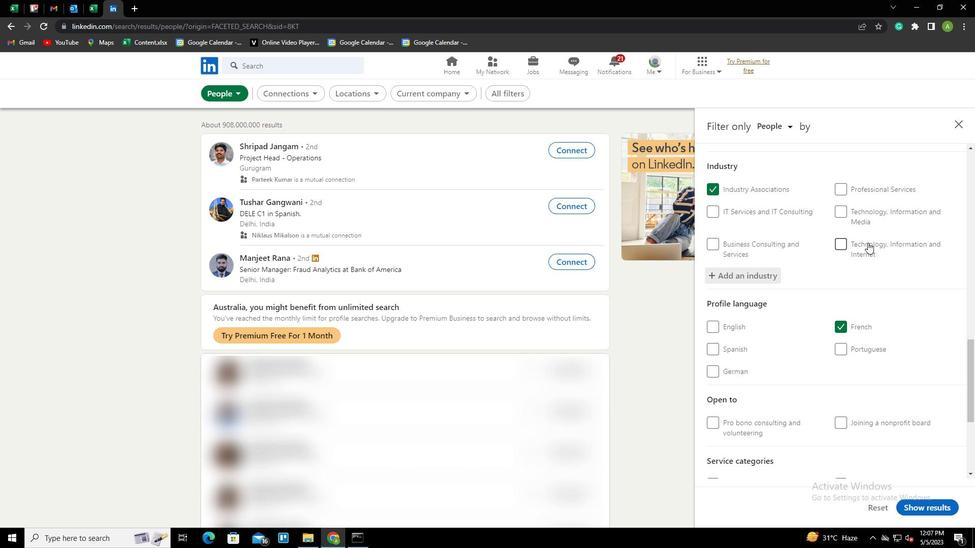 
Action: Mouse scrolled (868, 242) with delta (0, 0)
Screenshot: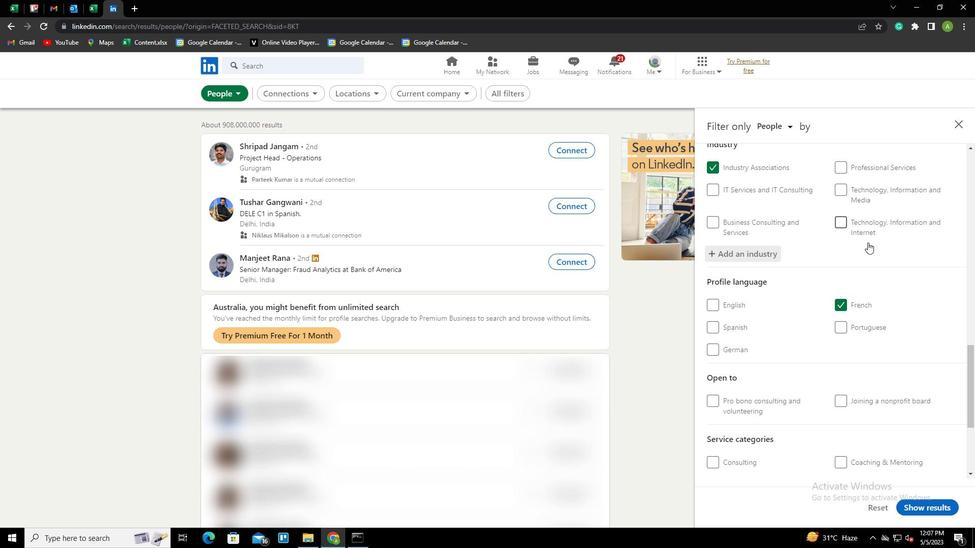 
Action: Mouse scrolled (868, 242) with delta (0, 0)
Screenshot: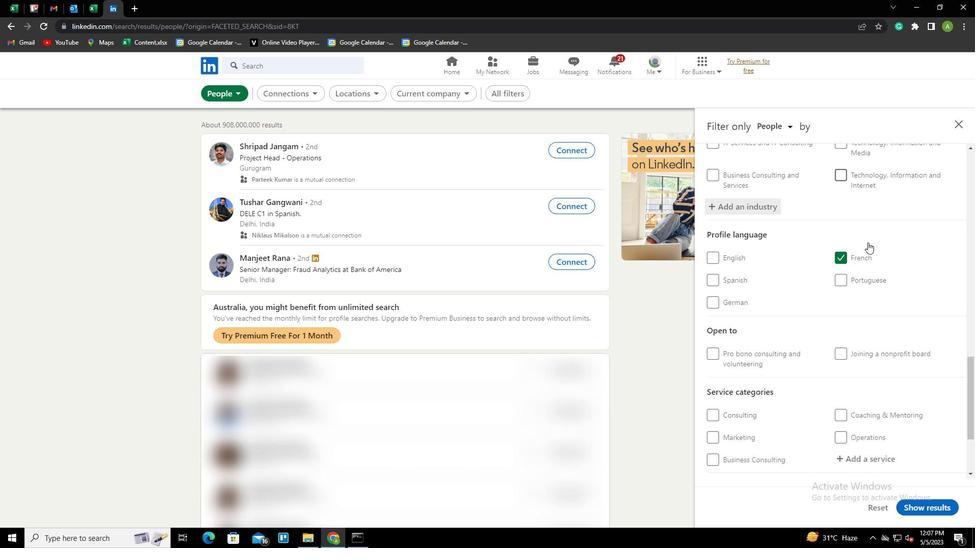 
Action: Mouse moved to (871, 331)
Screenshot: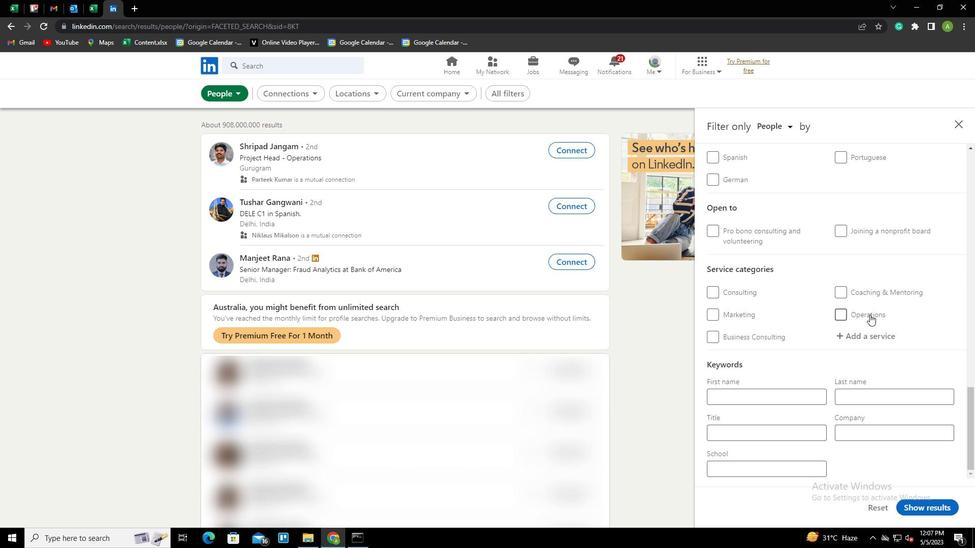 
Action: Mouse pressed left at (871, 331)
Screenshot: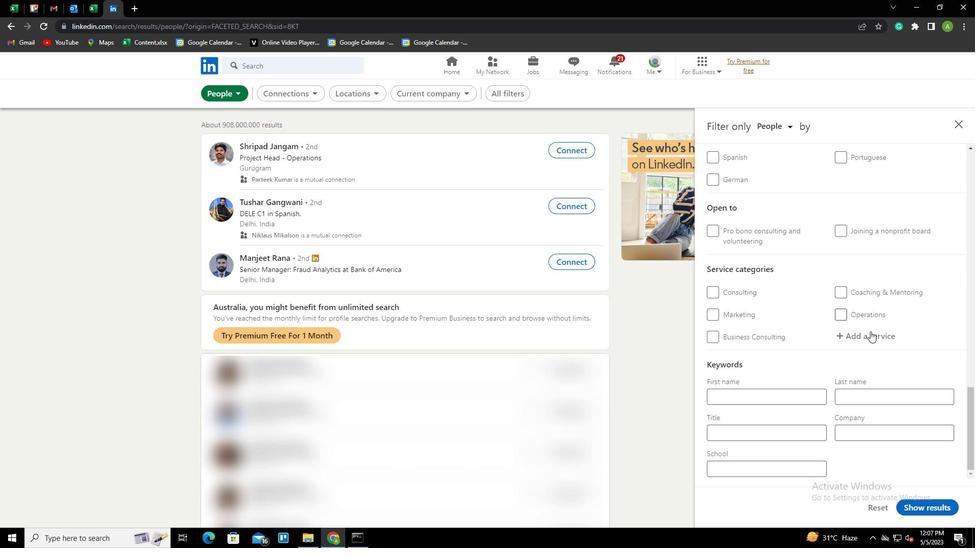 
Action: Key pressed <Key.shift><Key.shift><Key.shift><Key.shift><Key.shift><Key.shift><Key.shift><Key.shift><Key.shift><Key.shift><Key.shift><Key.shift><Key.shift><Key.shift><Key.shift><Key.shift><Key.shift><Key.shift>CATERING<Key.shift>CHAGE<Key.backspace><Key.backspace>NGE
Screenshot: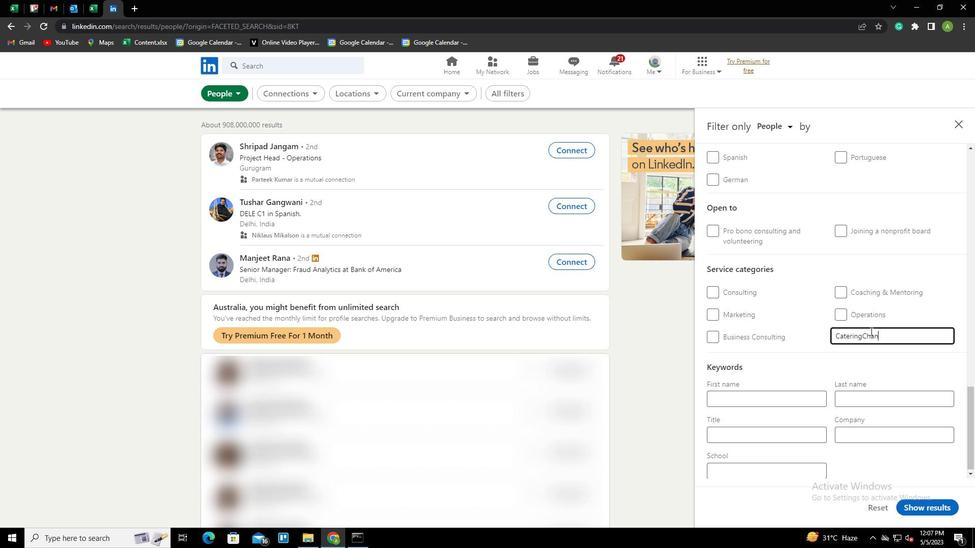 
Action: Mouse moved to (849, 358)
Screenshot: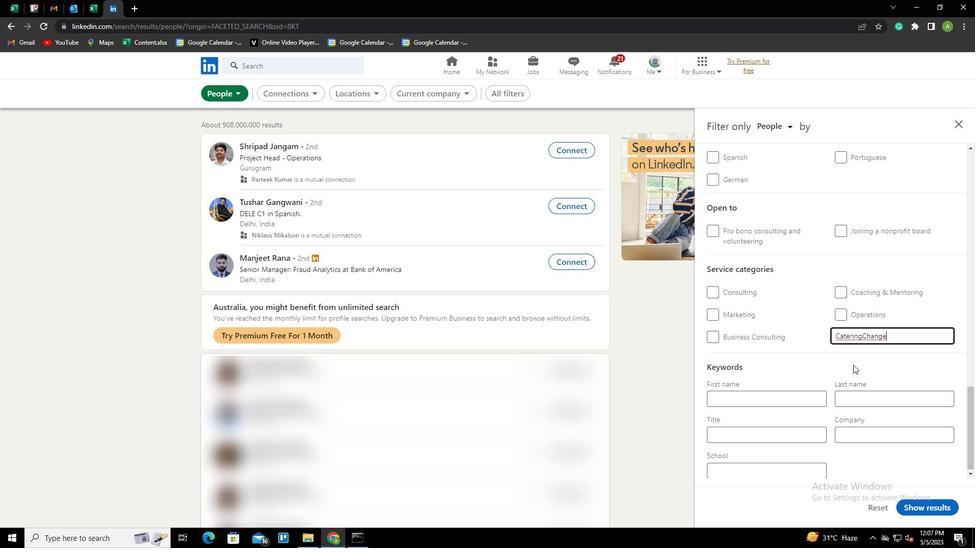 
Action: Mouse pressed left at (849, 358)
Screenshot: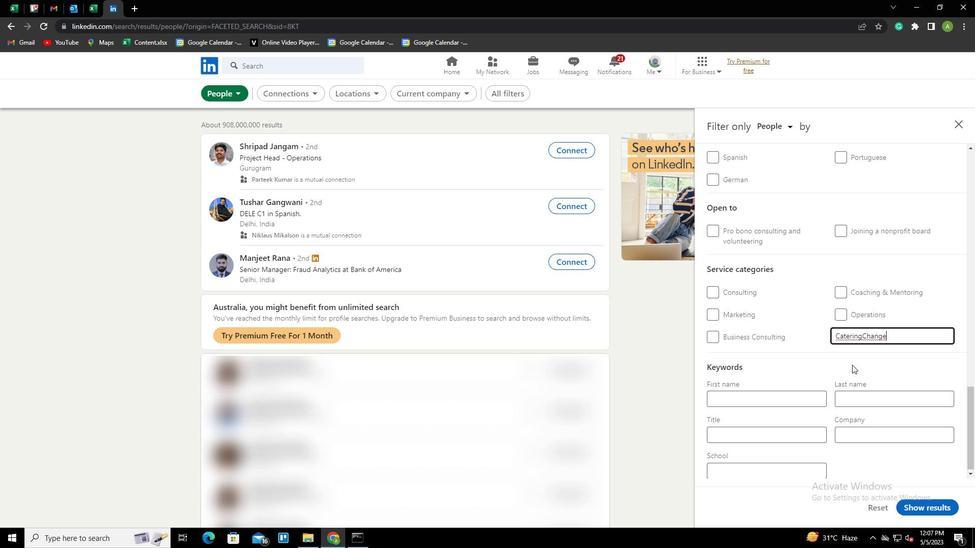
Action: Mouse moved to (802, 431)
Screenshot: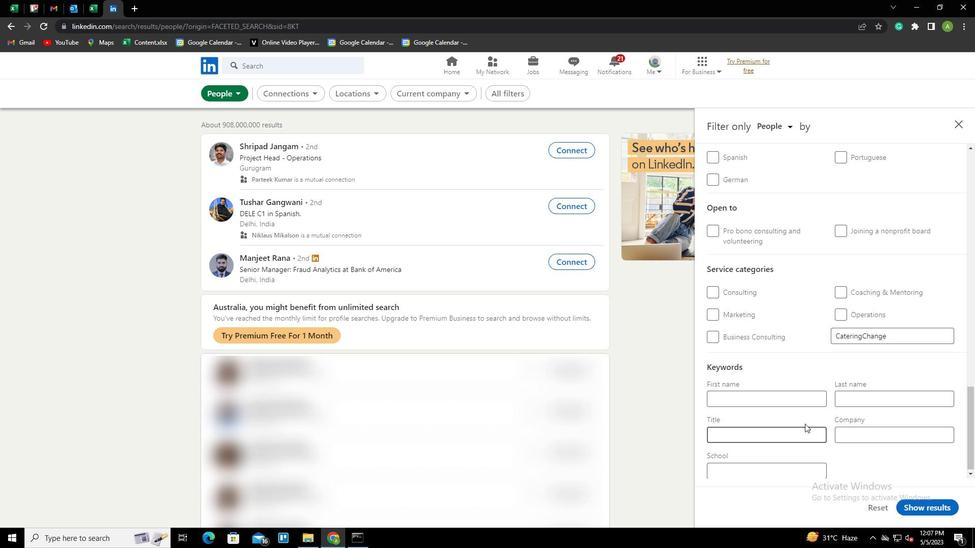 
Action: Mouse pressed left at (802, 431)
Screenshot: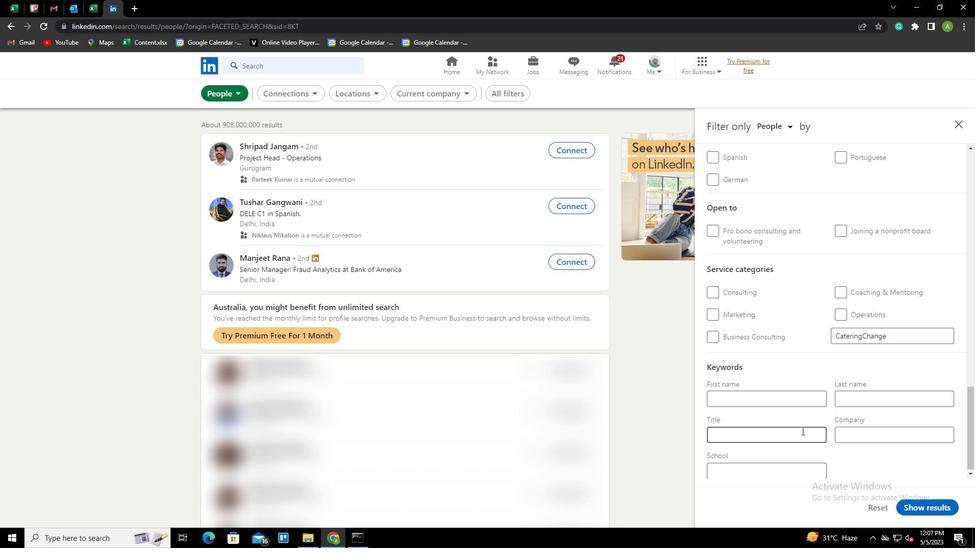 
Action: Key pressed <Key.shift>ASSISTANT<Key.space><Key.shift>PROFESSOR
Screenshot: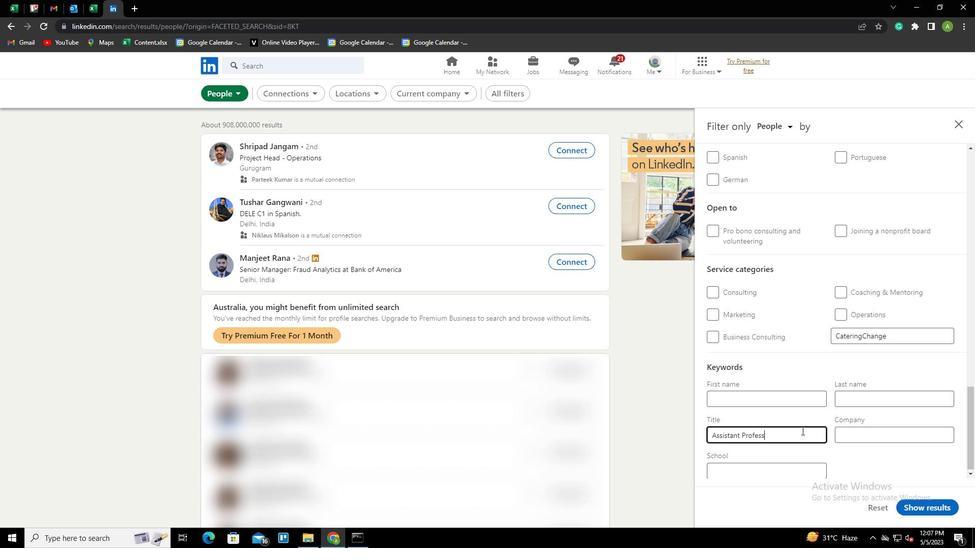 
Action: Mouse moved to (866, 453)
Screenshot: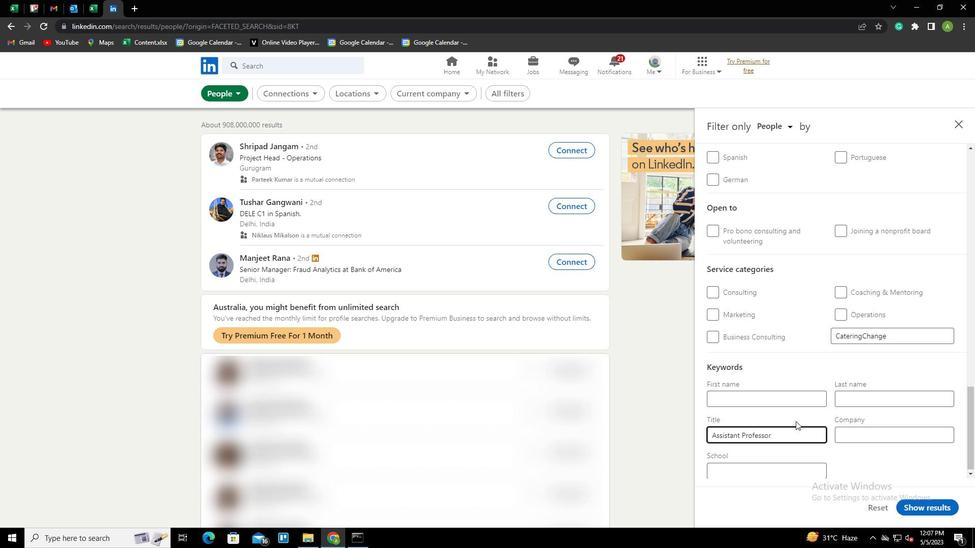 
Action: Mouse pressed left at (866, 453)
Screenshot: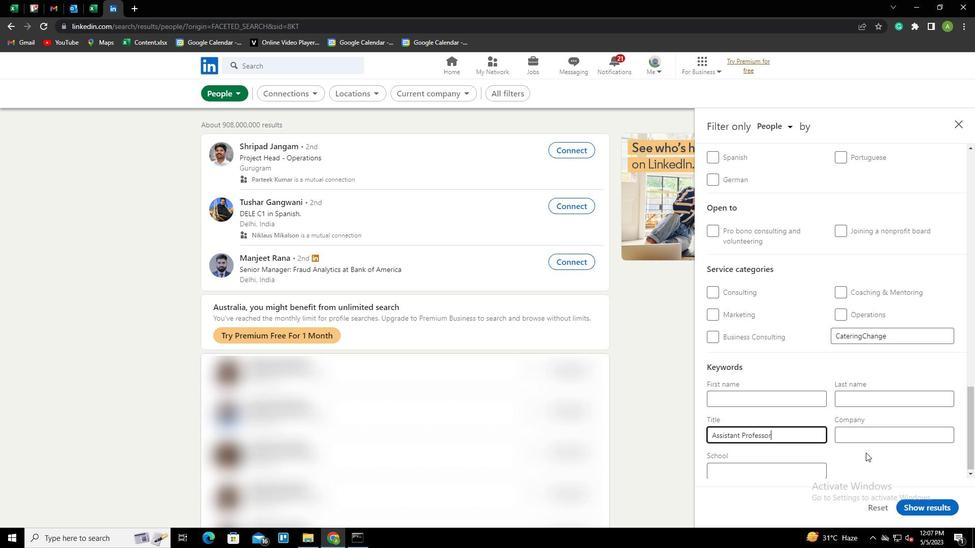 
Action: Mouse moved to (930, 503)
Screenshot: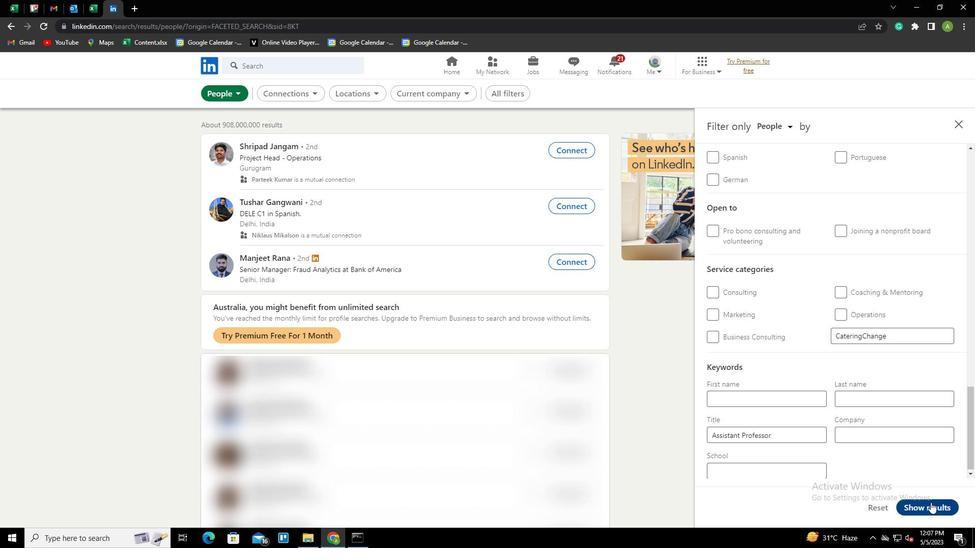 
Action: Mouse pressed left at (930, 503)
Screenshot: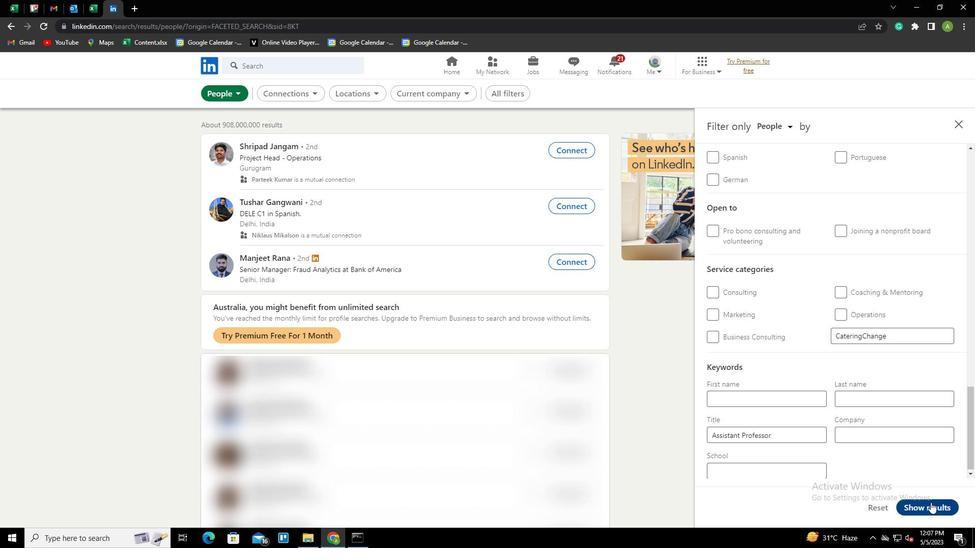 
